 Task: Search one way flight ticket for 1 adult, 6 children, 1 infant in seat and 1 infant on lap in business from Cedar Rapids: Eastern Iowa Airport to Jackson: Jackson Hole Airport on 5-2-2023. Choice of flights is Spirit. Number of bags: 8 checked bags. Price is upto 85000. Outbound departure time preference is 14:45.
Action: Mouse moved to (266, 250)
Screenshot: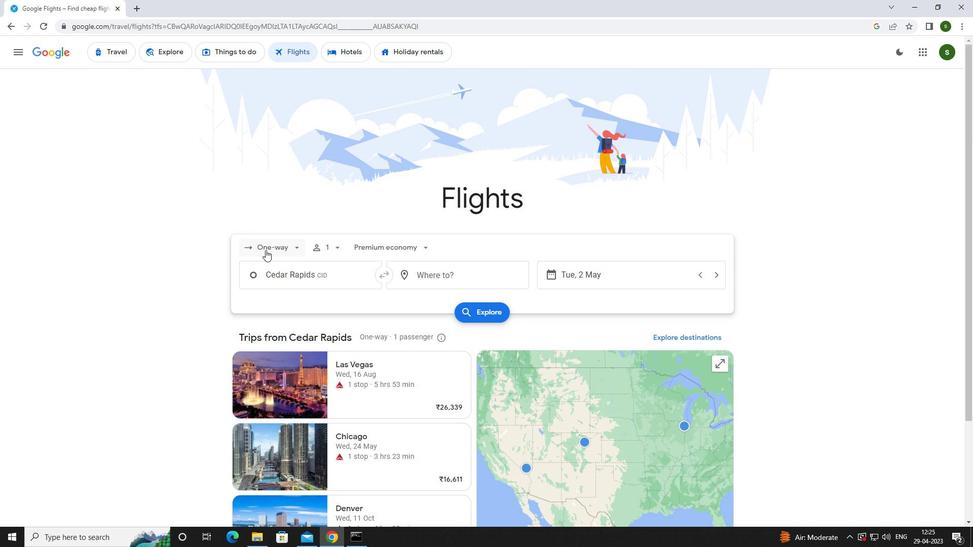 
Action: Mouse pressed left at (266, 250)
Screenshot: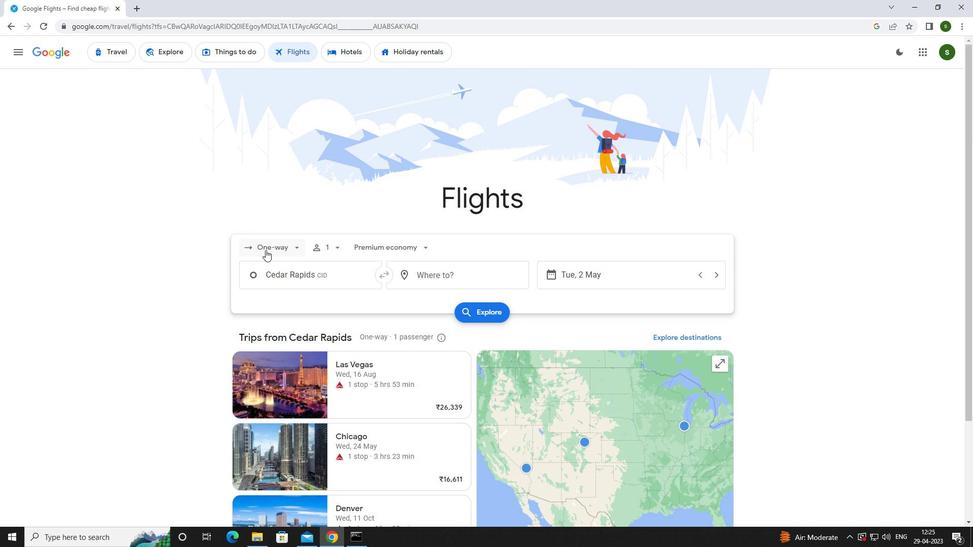 
Action: Mouse moved to (288, 296)
Screenshot: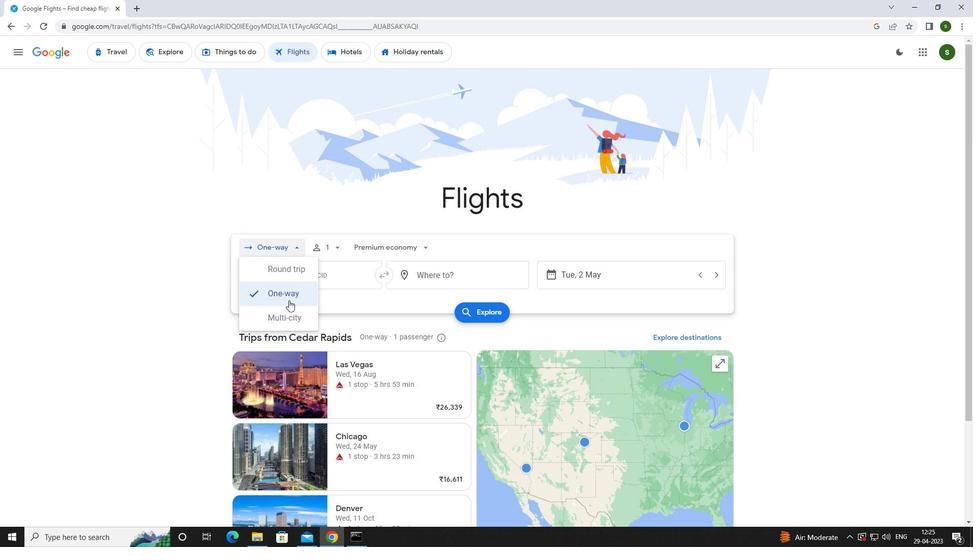 
Action: Mouse pressed left at (288, 296)
Screenshot: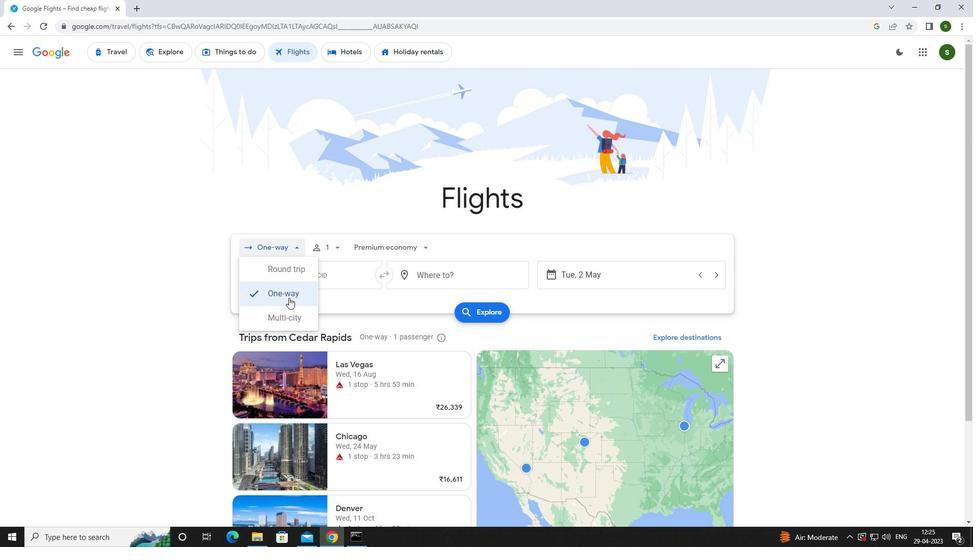 
Action: Mouse moved to (340, 244)
Screenshot: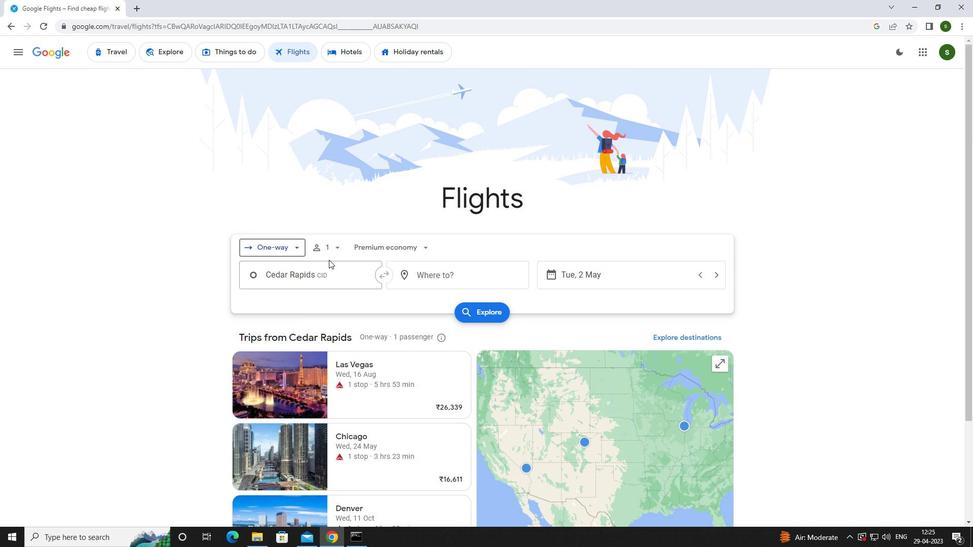 
Action: Mouse pressed left at (340, 244)
Screenshot: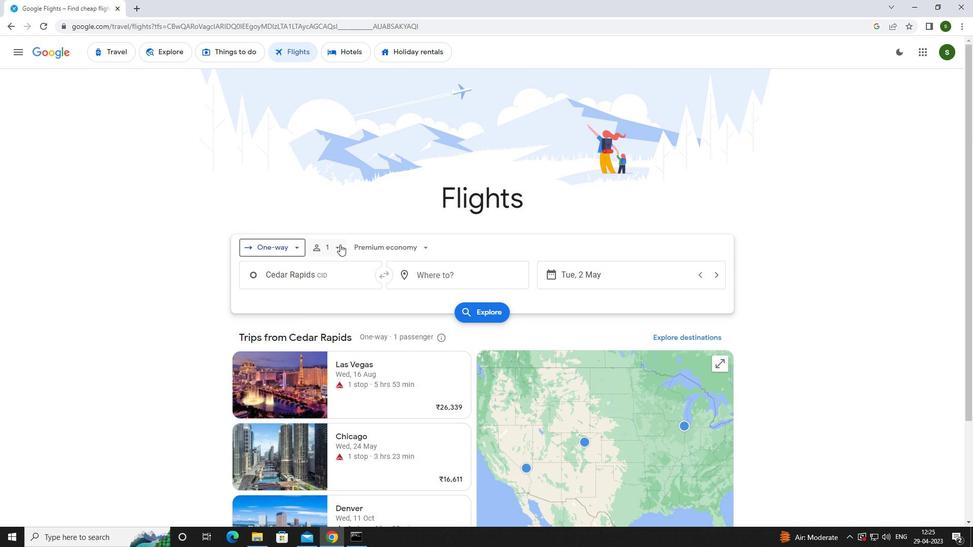 
Action: Mouse moved to (415, 300)
Screenshot: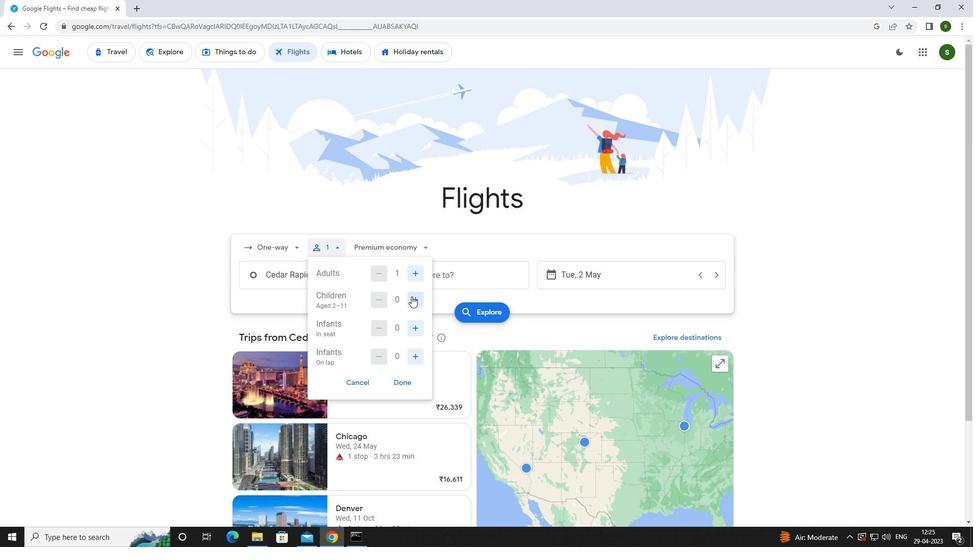 
Action: Mouse pressed left at (415, 300)
Screenshot: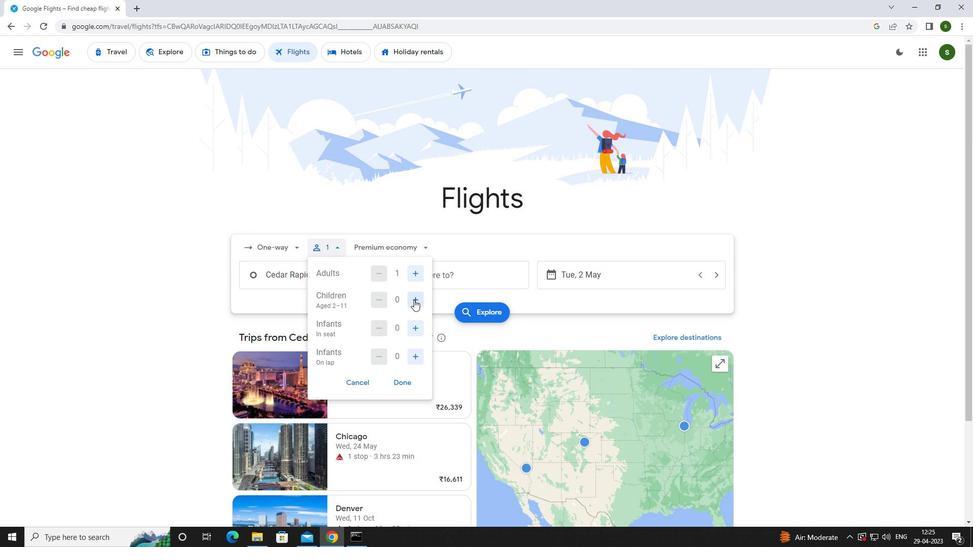 
Action: Mouse pressed left at (415, 300)
Screenshot: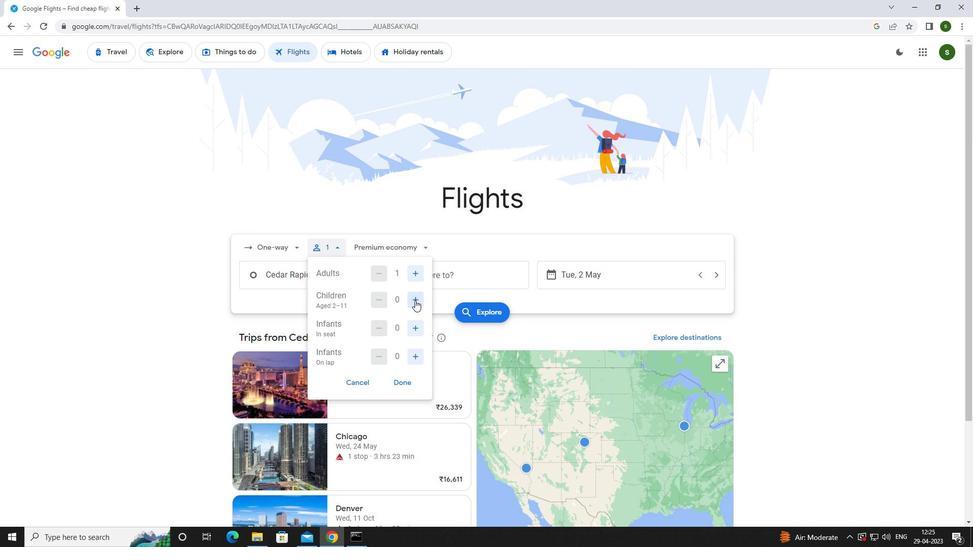 
Action: Mouse pressed left at (415, 300)
Screenshot: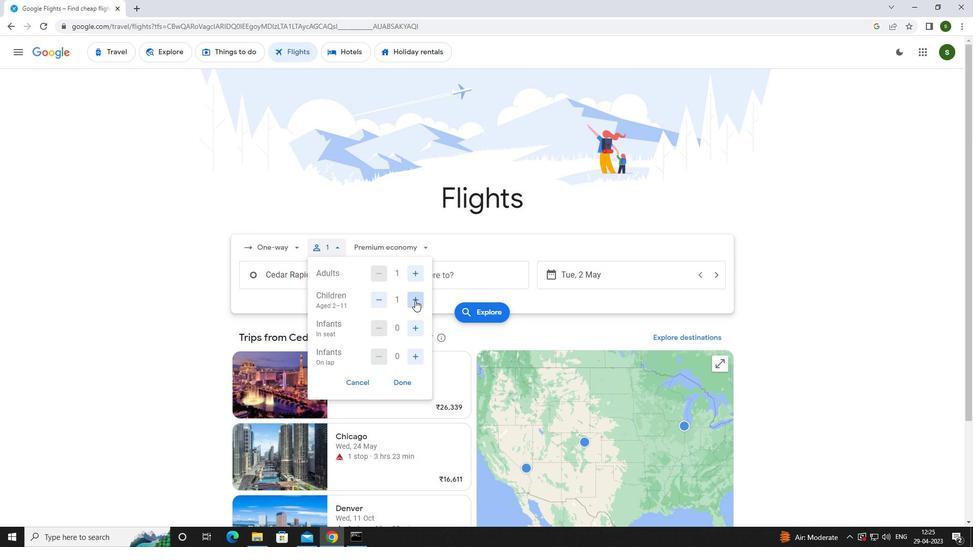 
Action: Mouse pressed left at (415, 300)
Screenshot: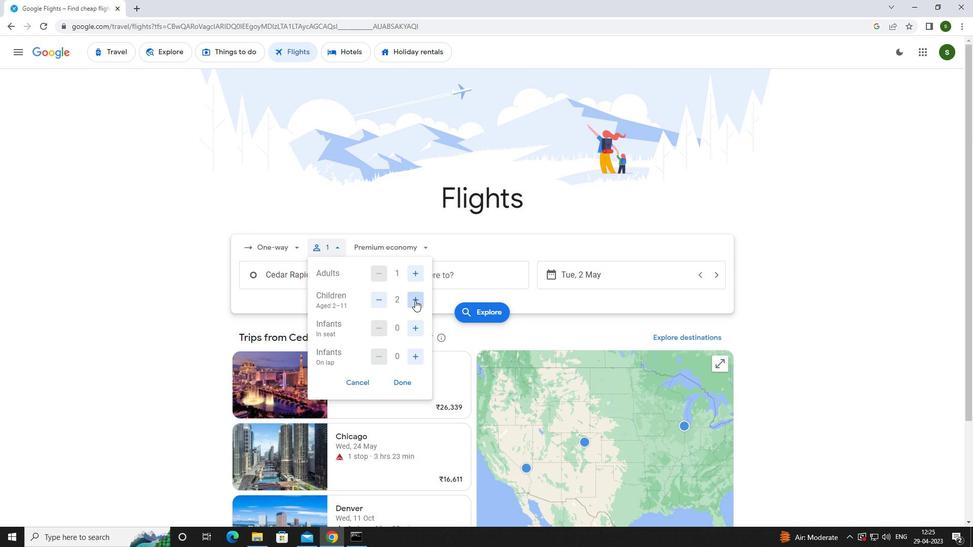 
Action: Mouse pressed left at (415, 300)
Screenshot: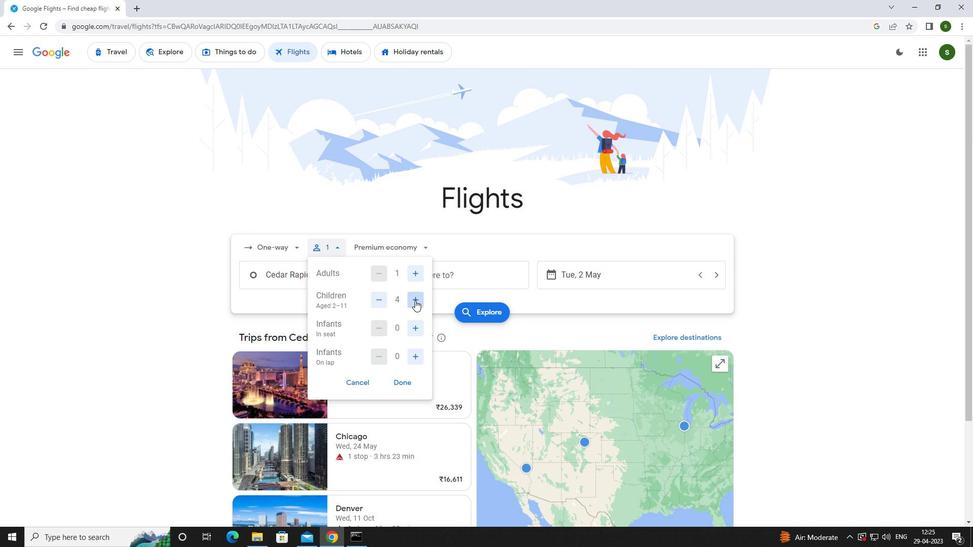 
Action: Mouse moved to (414, 298)
Screenshot: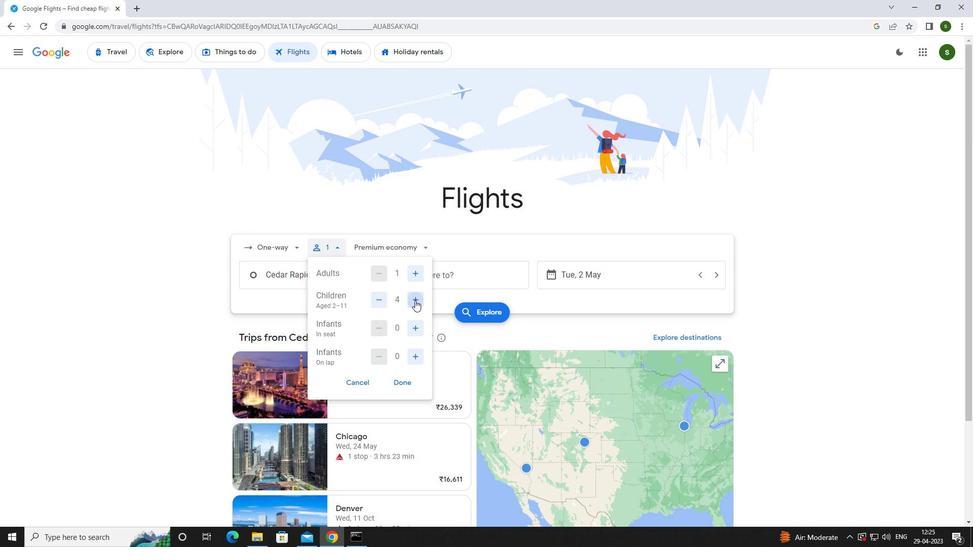 
Action: Mouse pressed left at (414, 298)
Screenshot: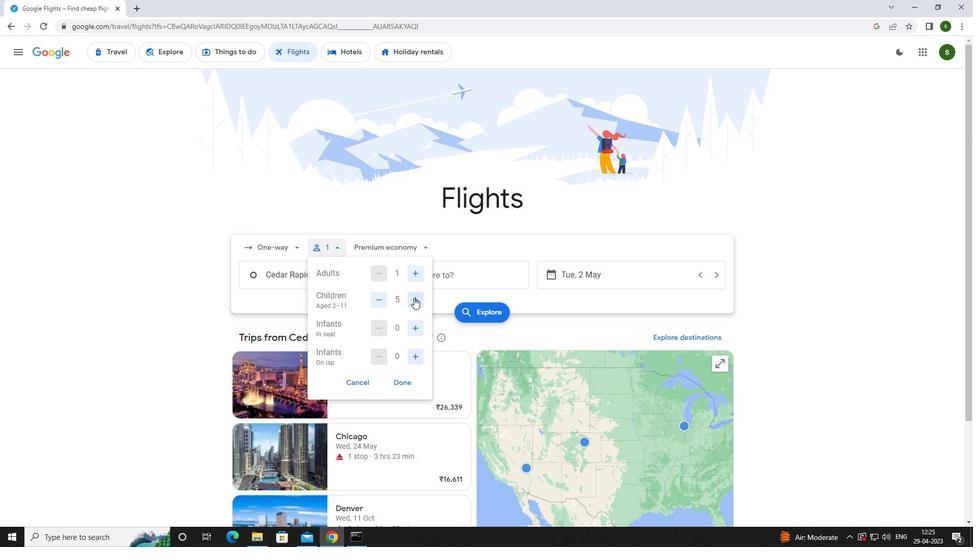
Action: Mouse moved to (416, 328)
Screenshot: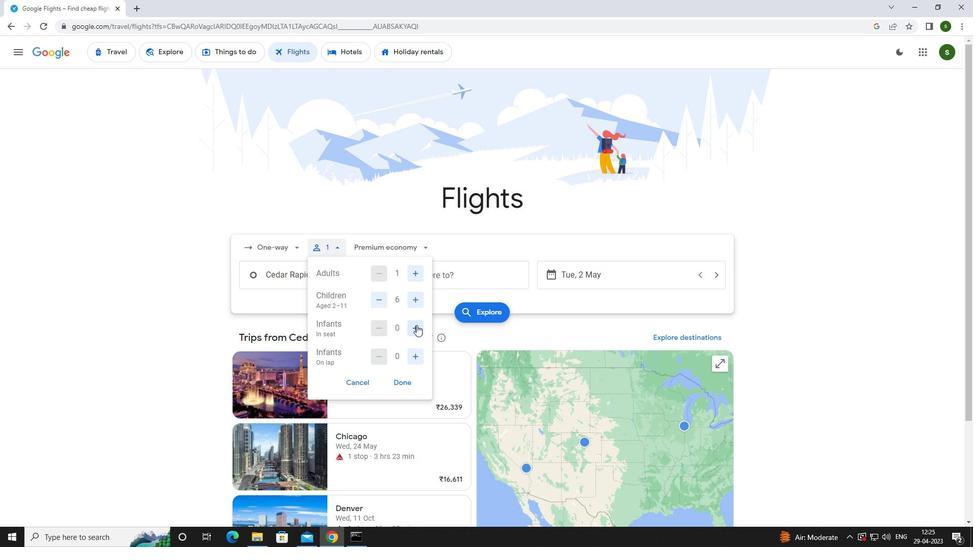 
Action: Mouse pressed left at (416, 328)
Screenshot: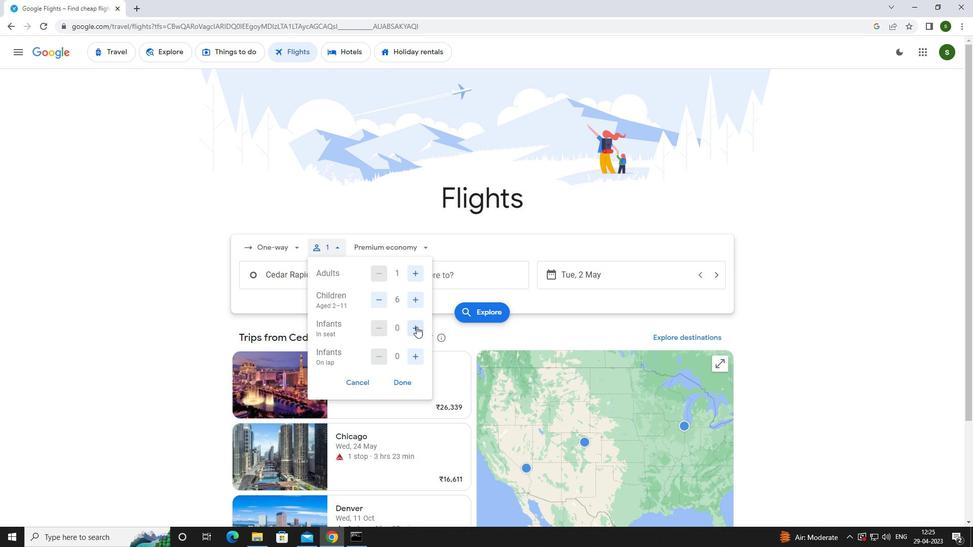
Action: Mouse moved to (416, 362)
Screenshot: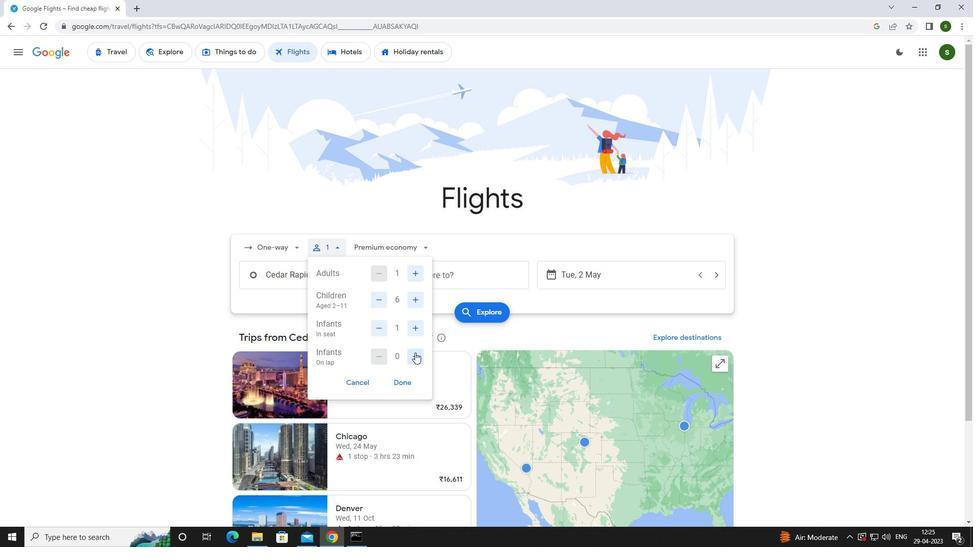 
Action: Mouse pressed left at (416, 362)
Screenshot: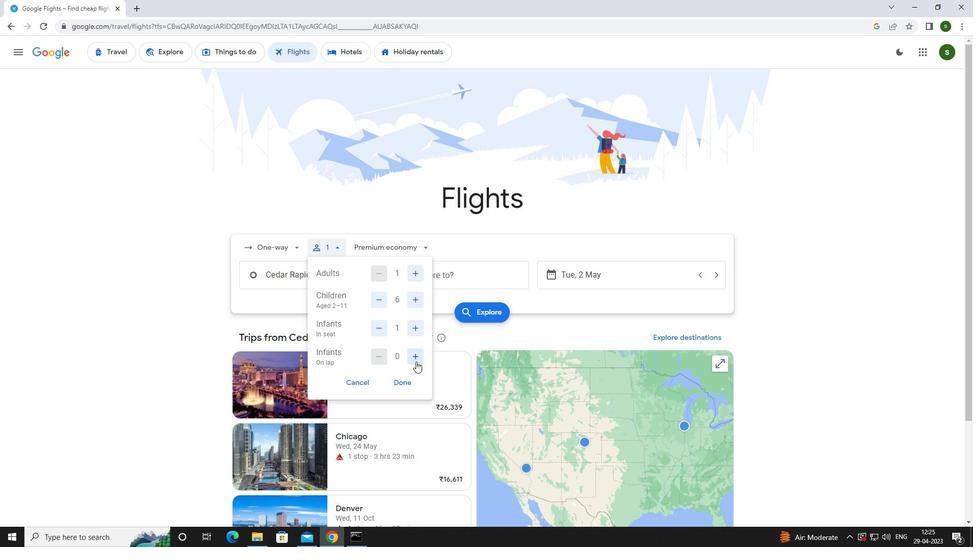 
Action: Mouse moved to (394, 252)
Screenshot: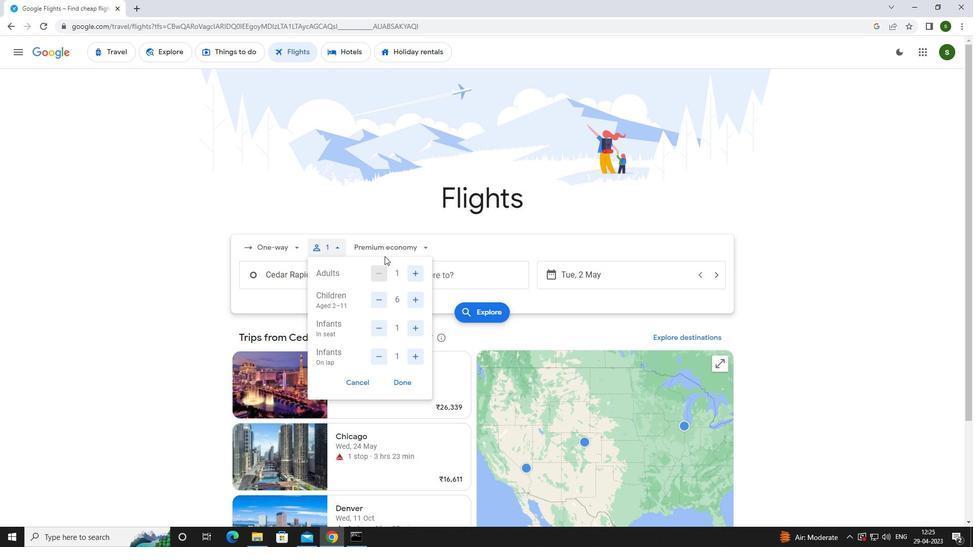 
Action: Mouse pressed left at (394, 252)
Screenshot: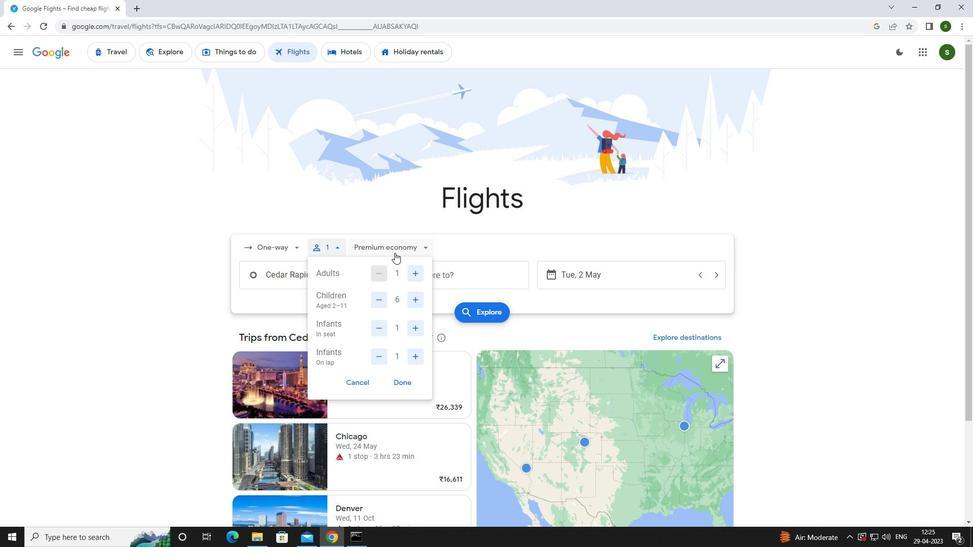 
Action: Mouse moved to (395, 320)
Screenshot: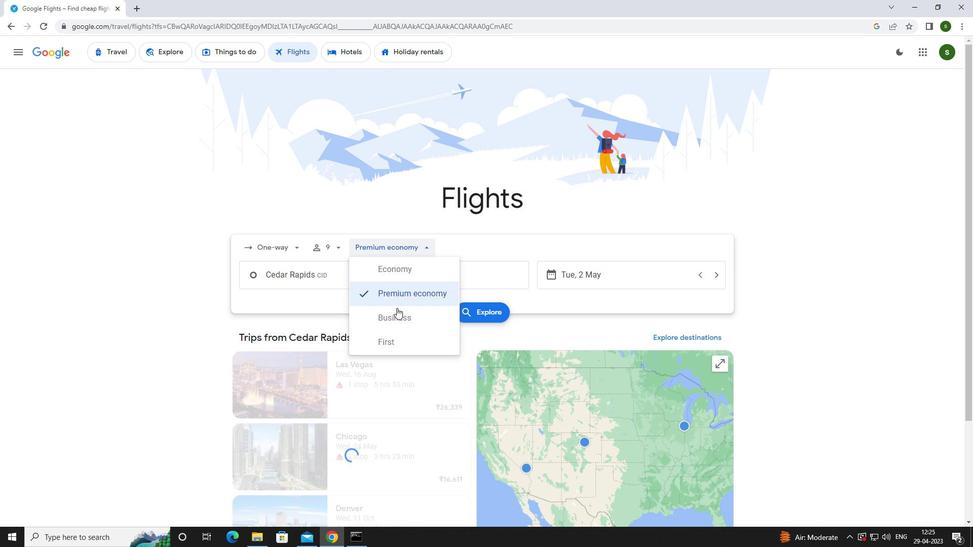 
Action: Mouse pressed left at (395, 320)
Screenshot: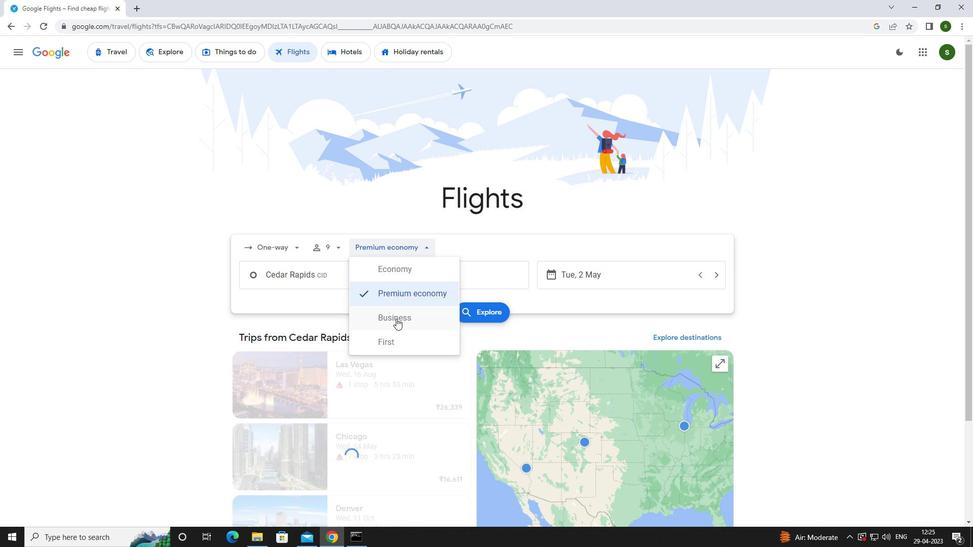
Action: Mouse moved to (351, 279)
Screenshot: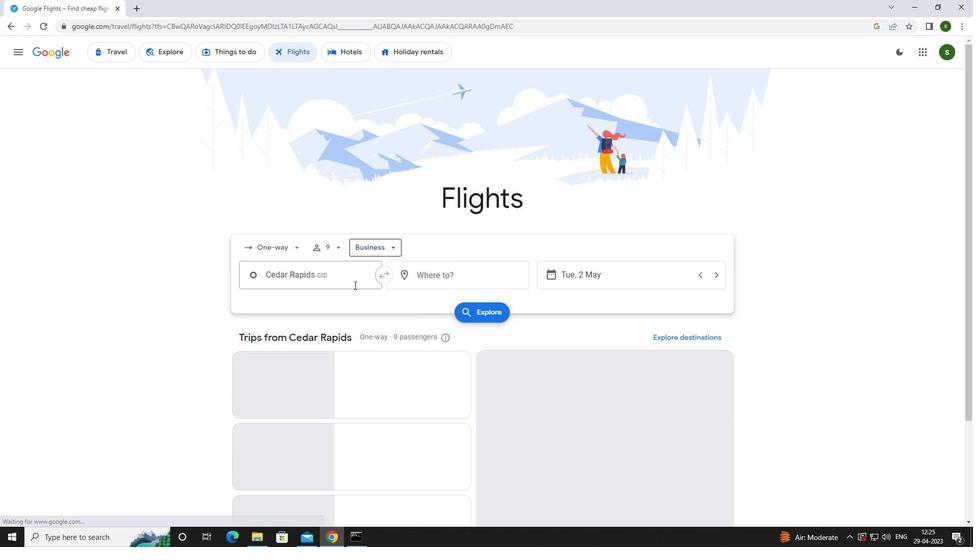 
Action: Mouse pressed left at (351, 279)
Screenshot: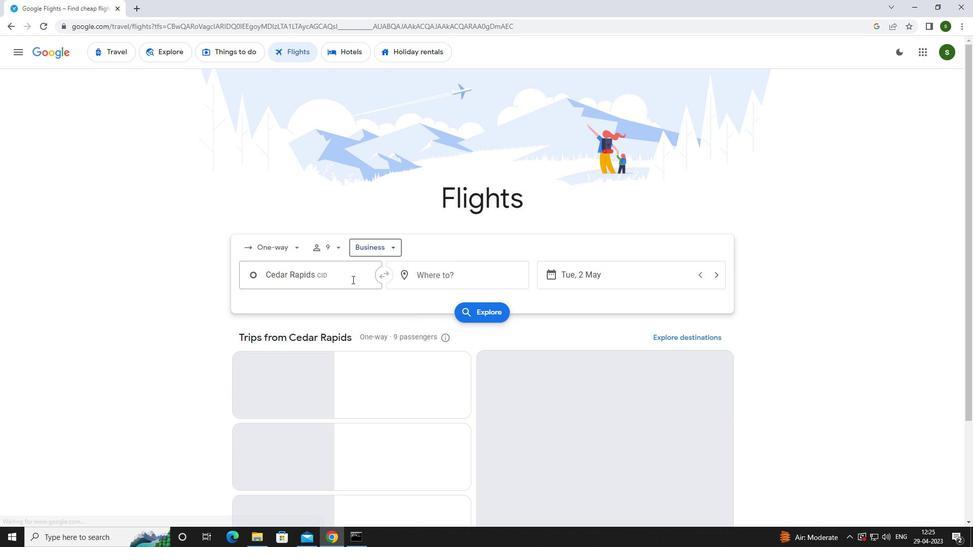 
Action: Mouse moved to (346, 267)
Screenshot: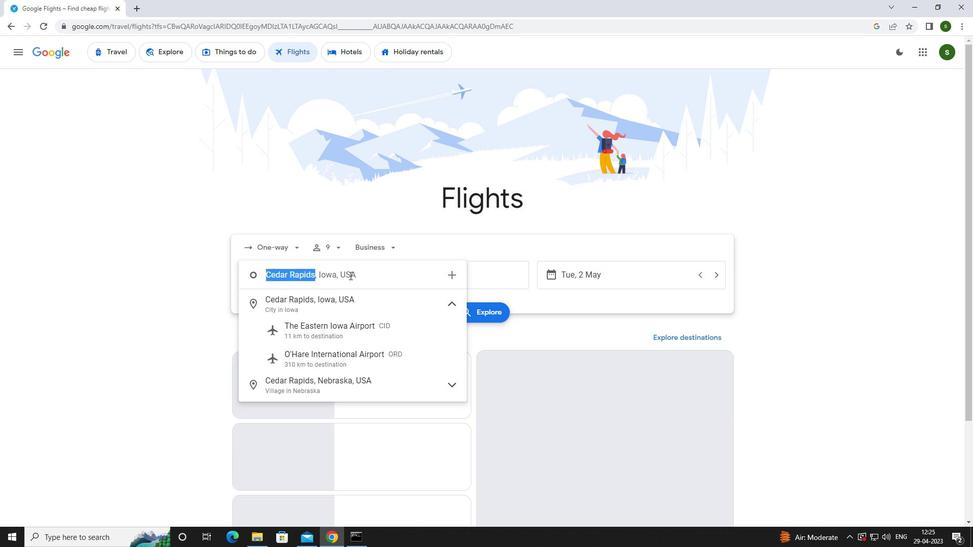 
Action: Key pressed c<Key.caps_lock>edar<Key.space>
Screenshot: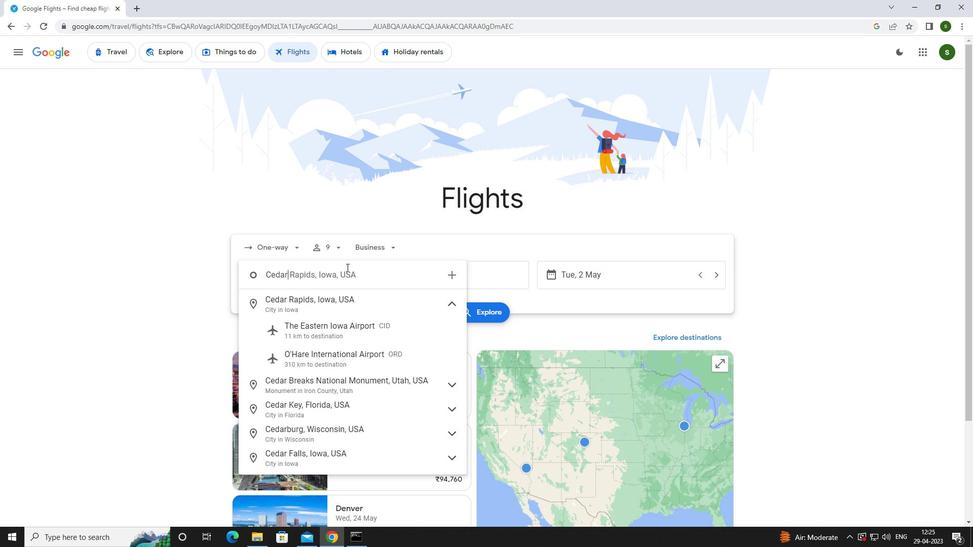 
Action: Mouse moved to (351, 335)
Screenshot: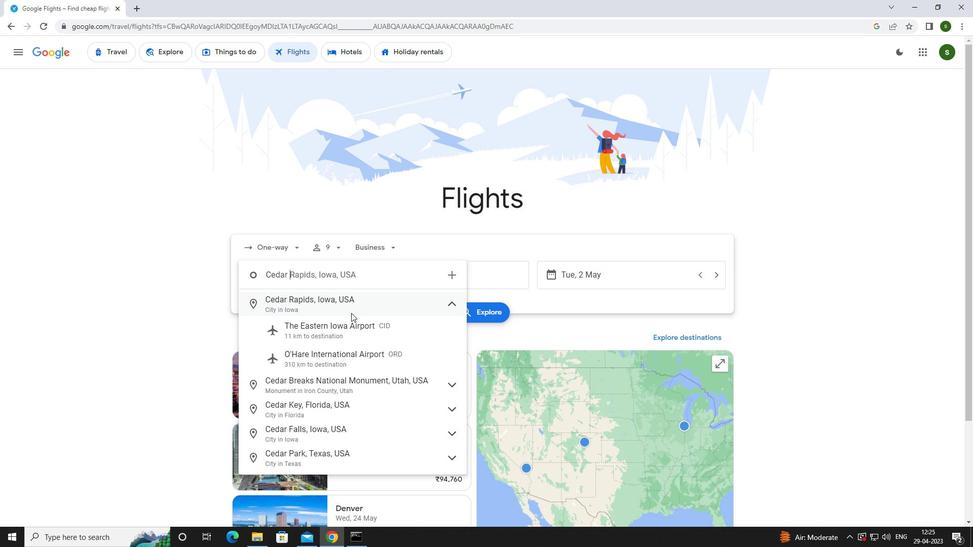 
Action: Mouse pressed left at (351, 335)
Screenshot: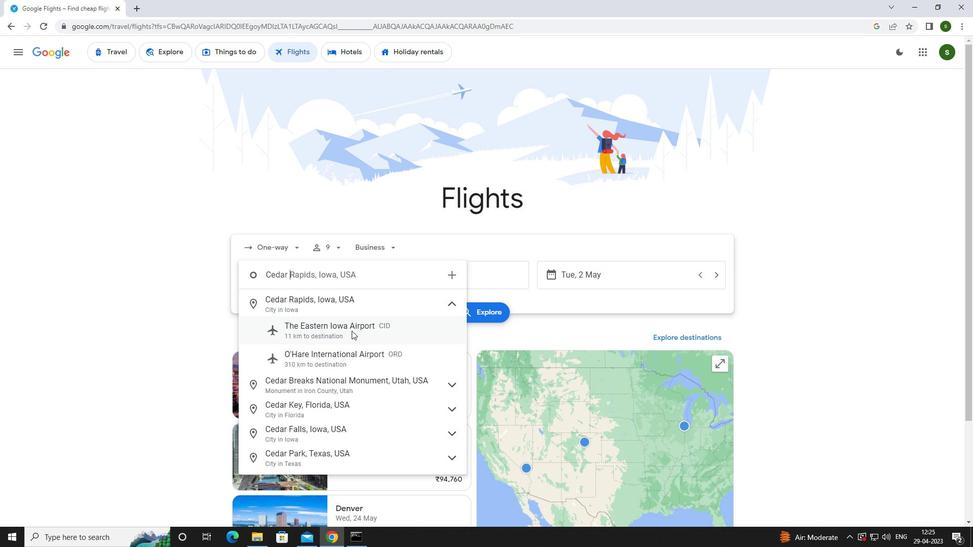 
Action: Mouse moved to (455, 279)
Screenshot: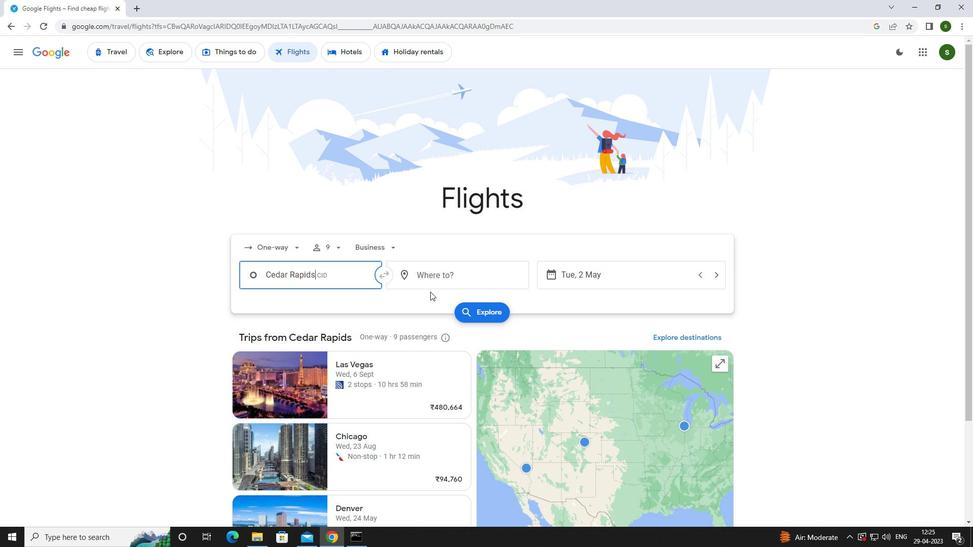 
Action: Mouse pressed left at (455, 279)
Screenshot: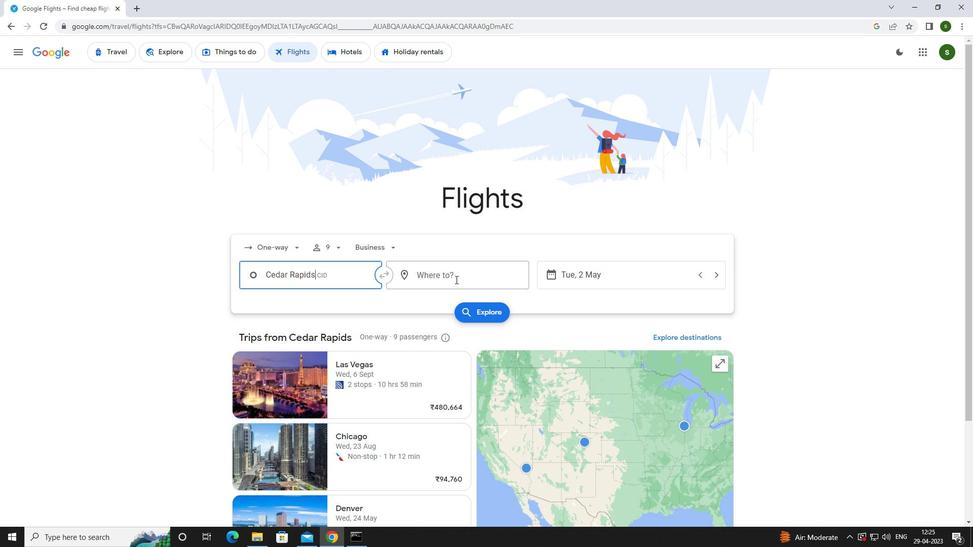 
Action: Mouse moved to (442, 279)
Screenshot: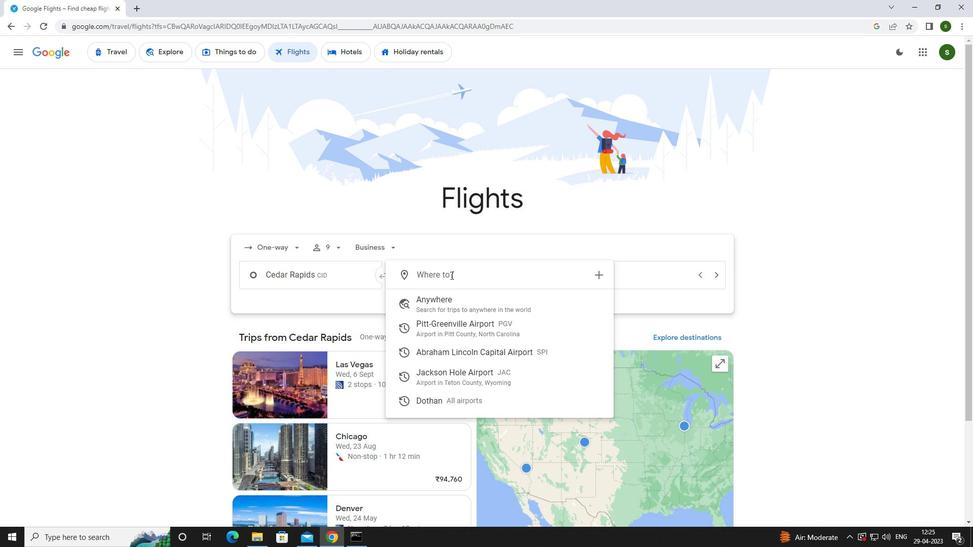 
Action: Key pressed <Key.caps_lock>j<Key.caps_lock>ackson<Key.space><Key.caps_lock>h<Key.caps_lock>
Screenshot: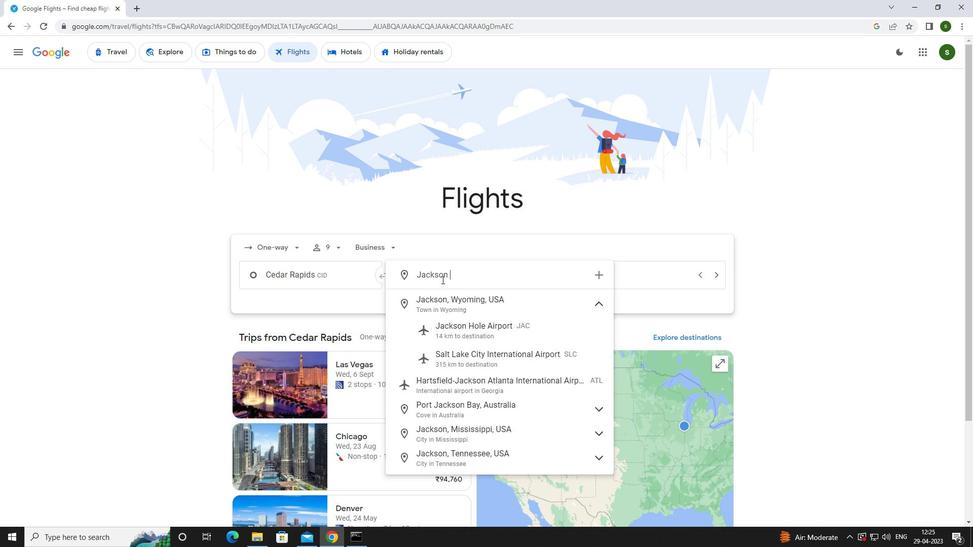 
Action: Mouse moved to (445, 324)
Screenshot: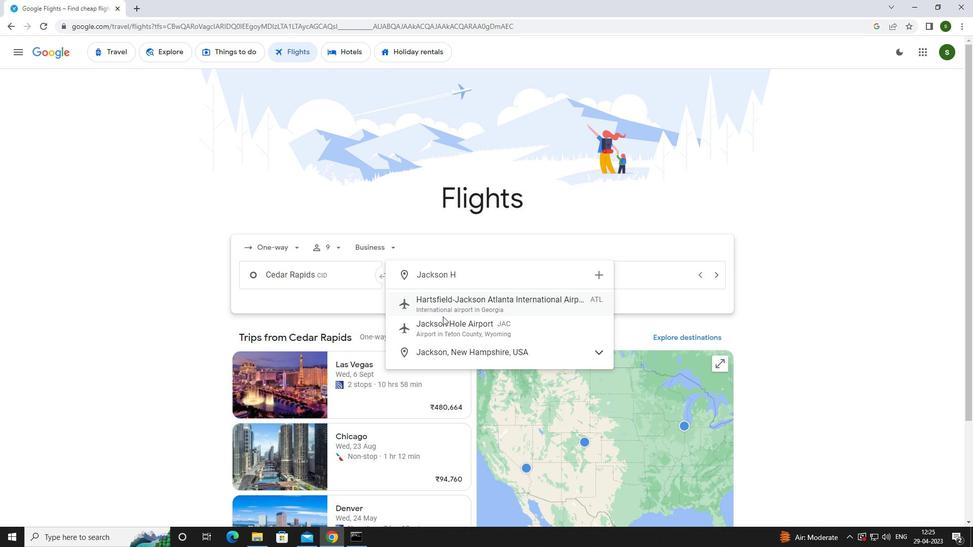 
Action: Mouse pressed left at (445, 324)
Screenshot: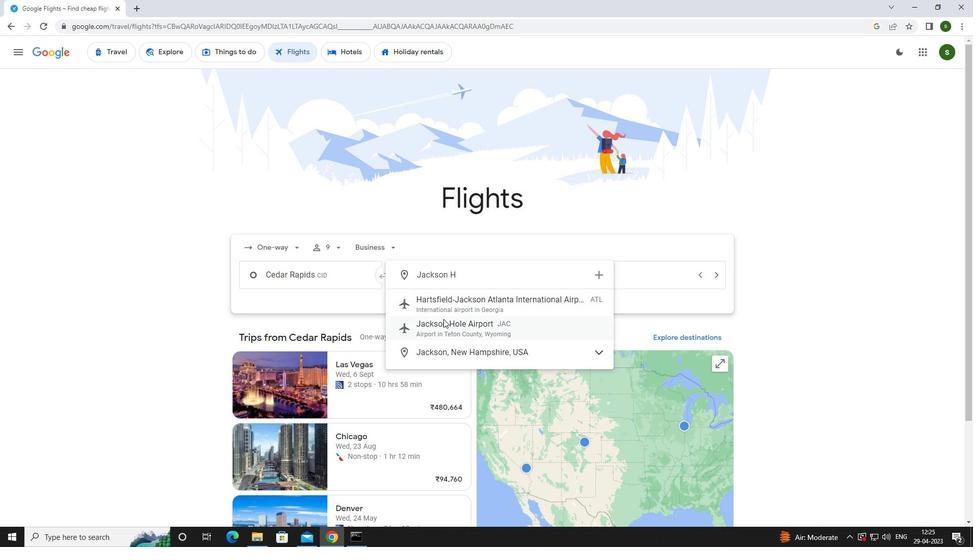 
Action: Mouse moved to (606, 274)
Screenshot: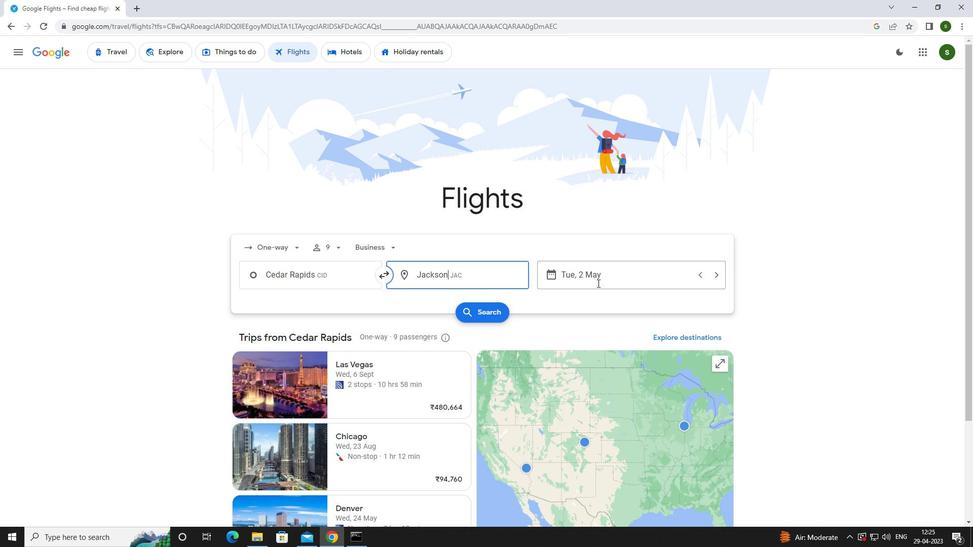 
Action: Mouse pressed left at (606, 274)
Screenshot: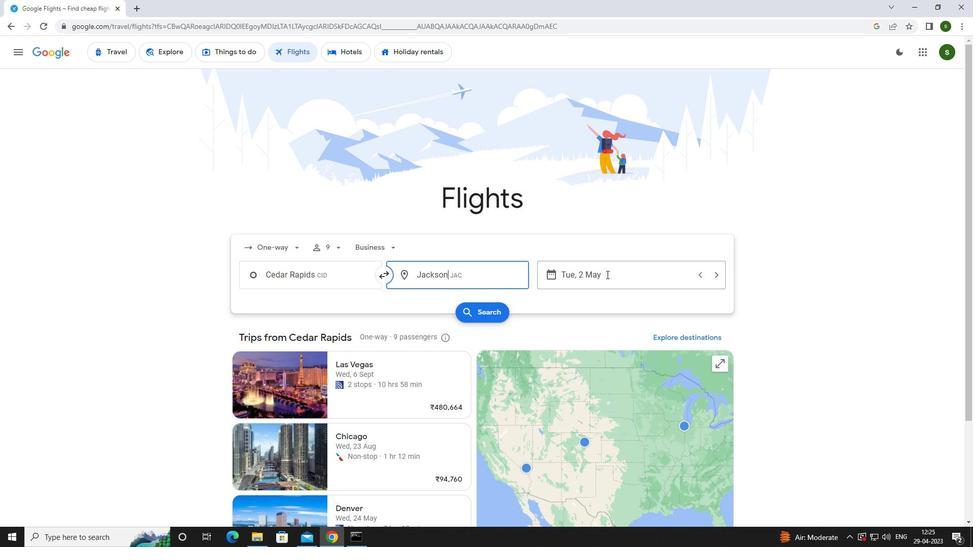 
Action: Mouse moved to (606, 338)
Screenshot: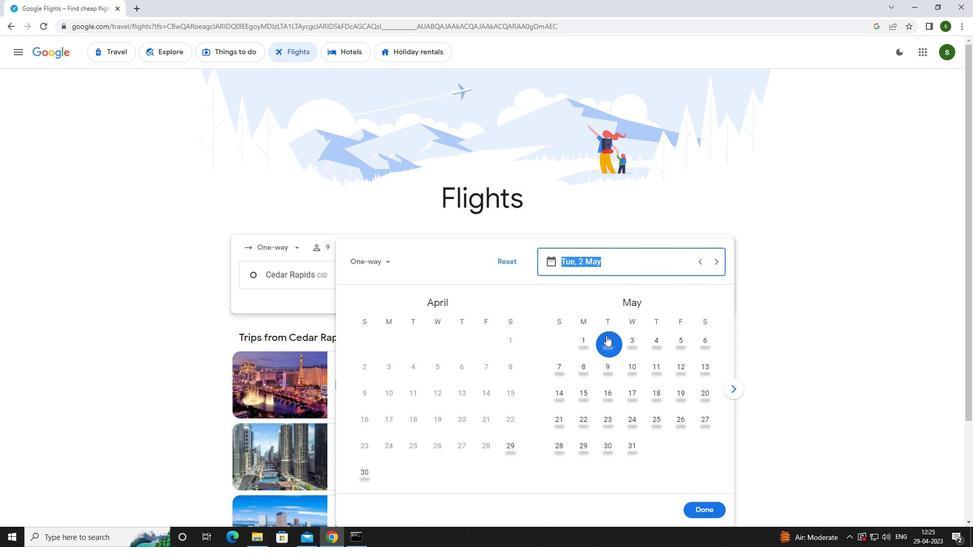 
Action: Mouse pressed left at (606, 338)
Screenshot: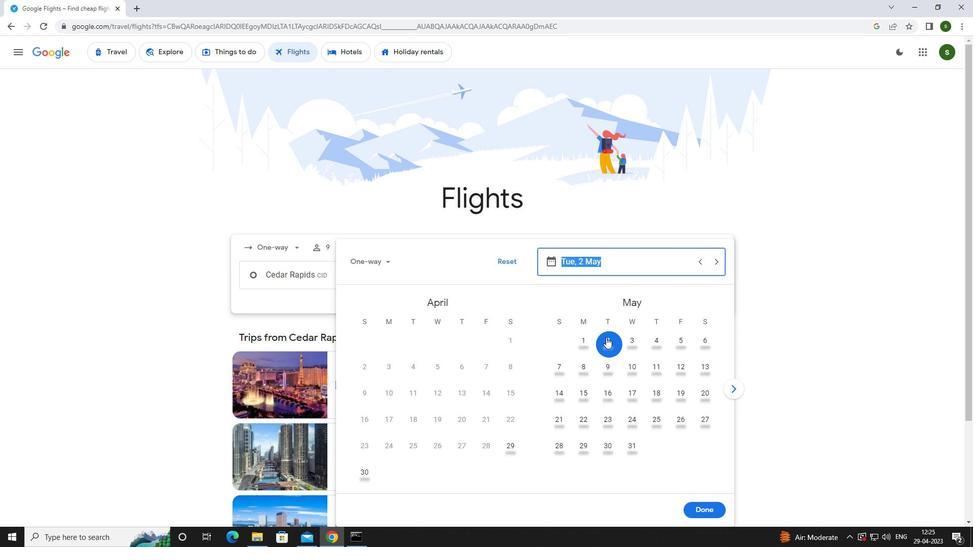 
Action: Mouse moved to (703, 510)
Screenshot: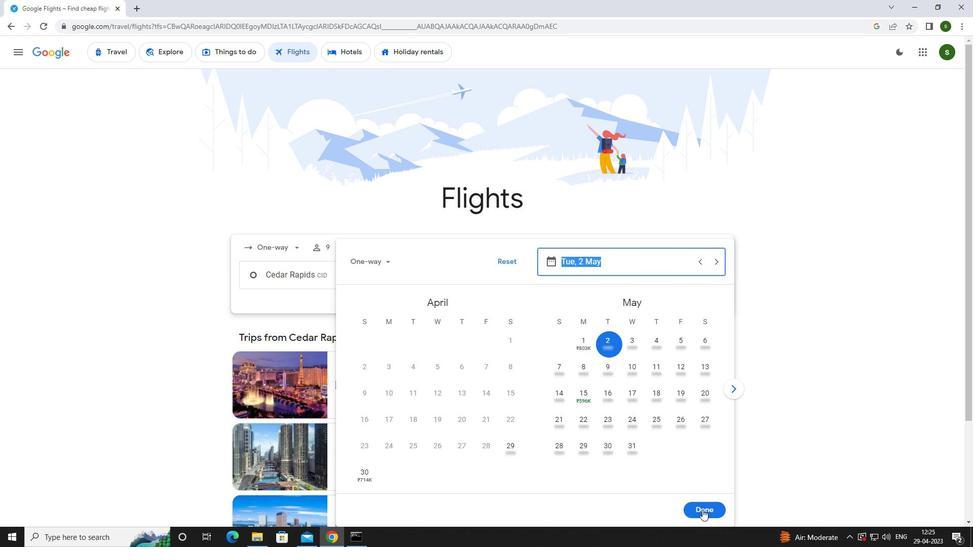 
Action: Mouse pressed left at (703, 510)
Screenshot: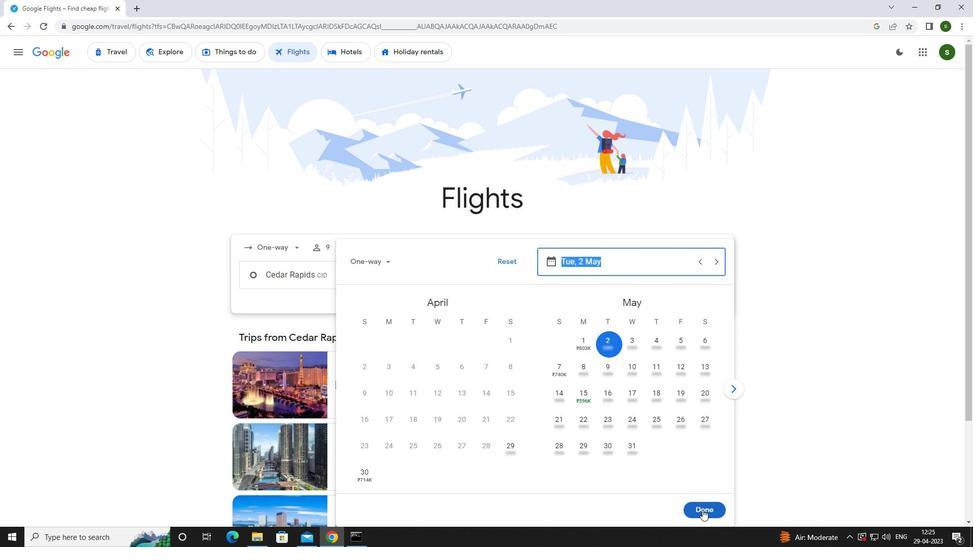 
Action: Mouse moved to (486, 318)
Screenshot: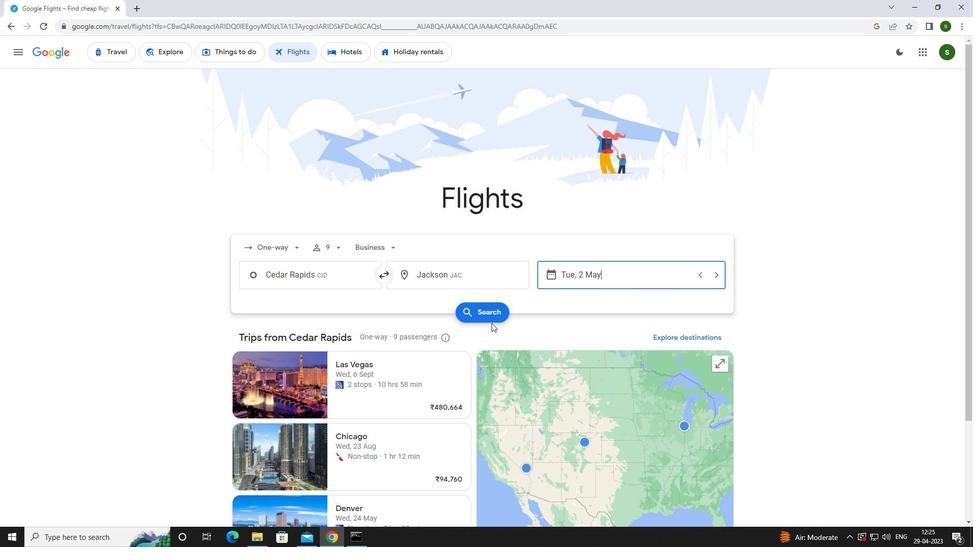 
Action: Mouse pressed left at (486, 318)
Screenshot: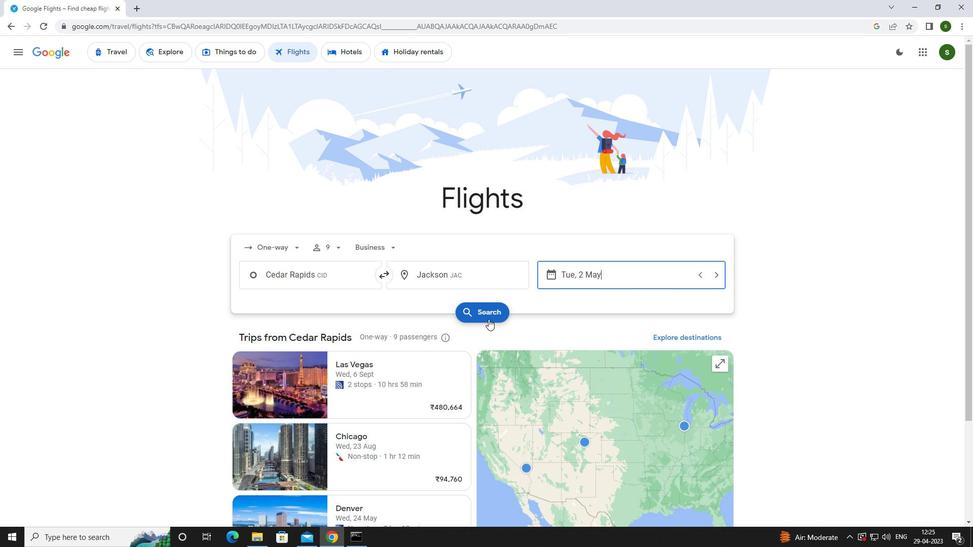 
Action: Mouse moved to (261, 146)
Screenshot: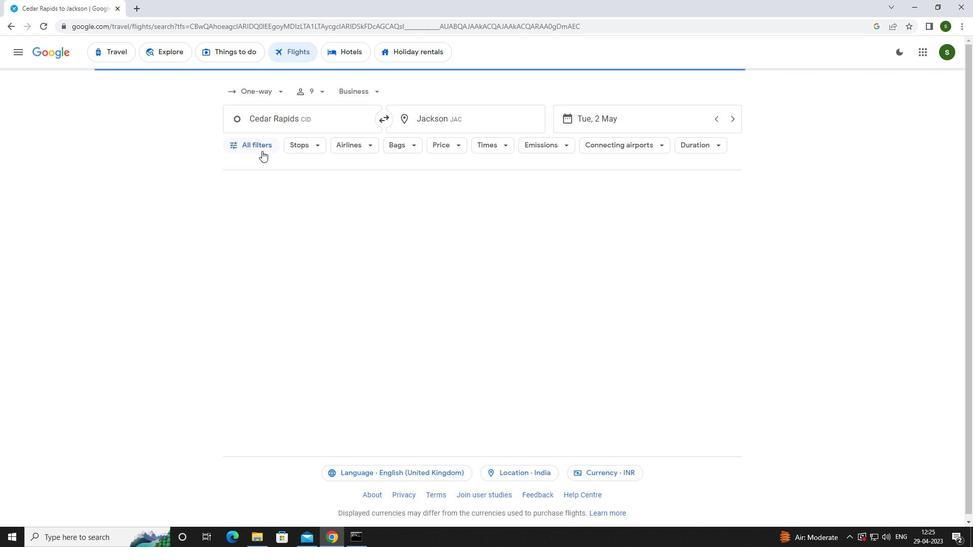 
Action: Mouse pressed left at (261, 146)
Screenshot: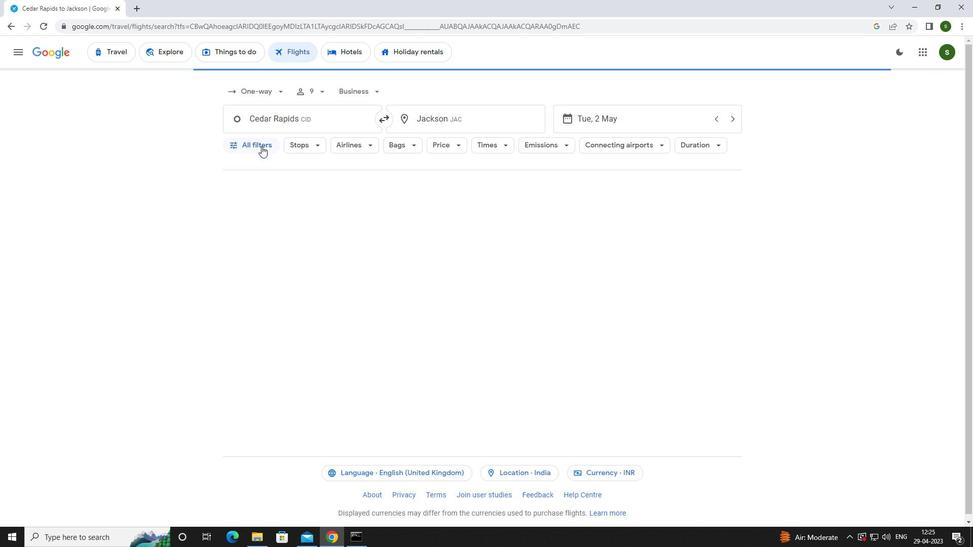 
Action: Mouse moved to (379, 364)
Screenshot: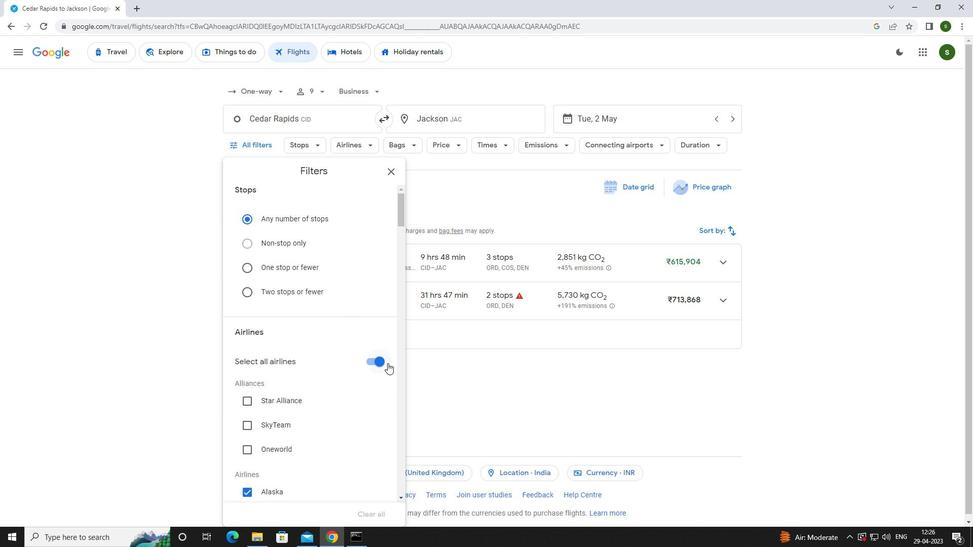 
Action: Mouse pressed left at (379, 364)
Screenshot: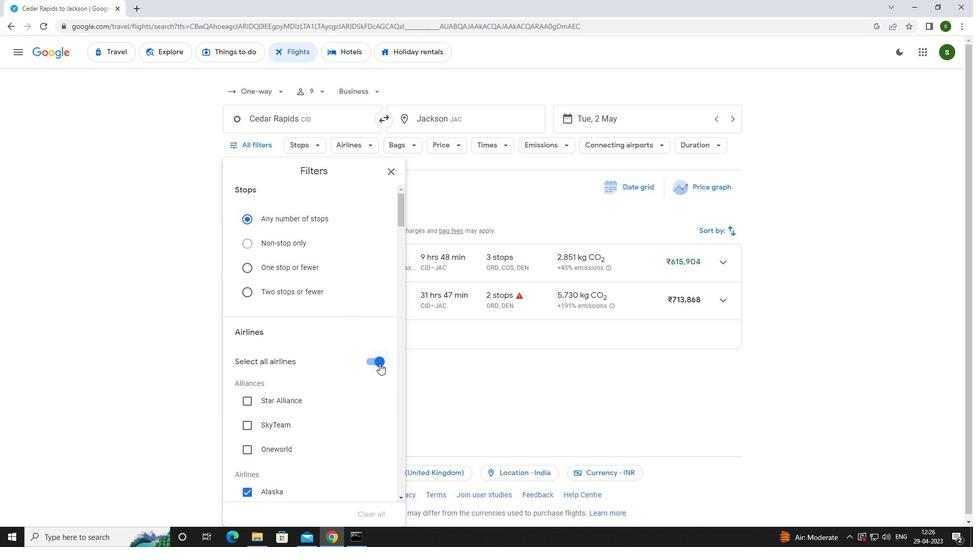 
Action: Mouse moved to (339, 340)
Screenshot: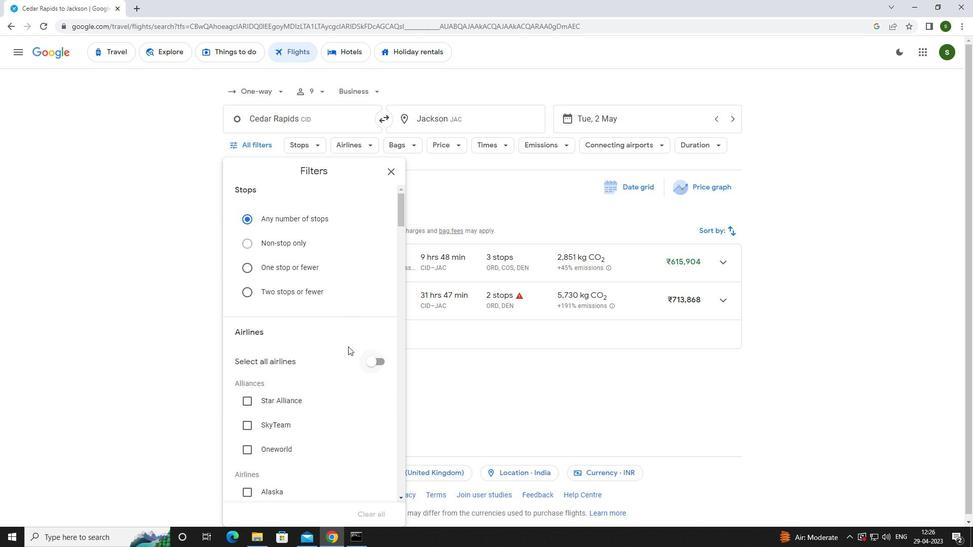 
Action: Mouse scrolled (339, 340) with delta (0, 0)
Screenshot: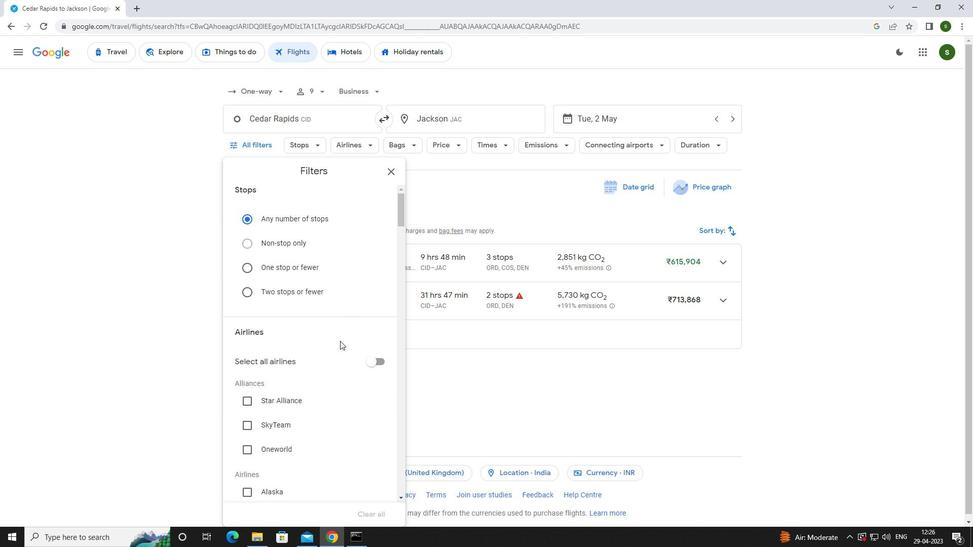
Action: Mouse scrolled (339, 340) with delta (0, 0)
Screenshot: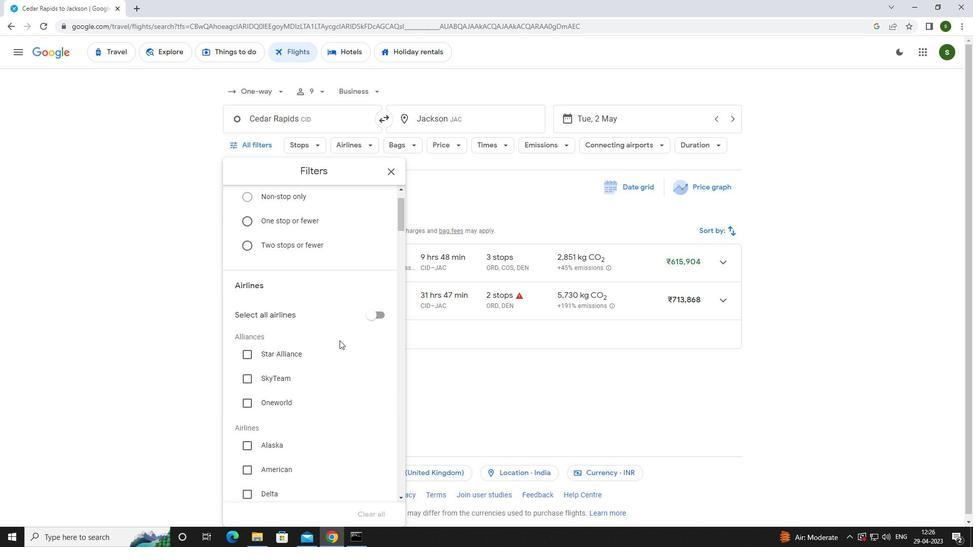 
Action: Mouse scrolled (339, 340) with delta (0, 0)
Screenshot: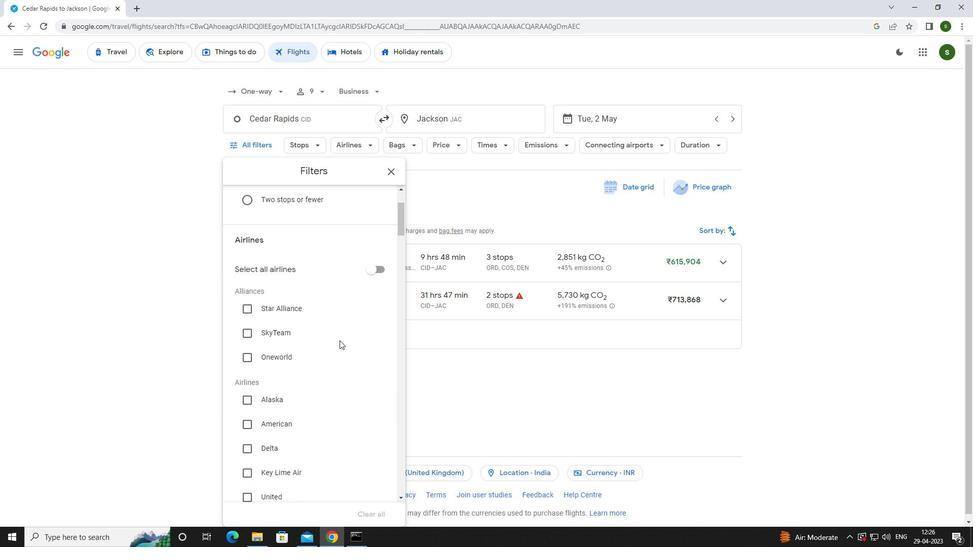 
Action: Mouse scrolled (339, 340) with delta (0, 0)
Screenshot: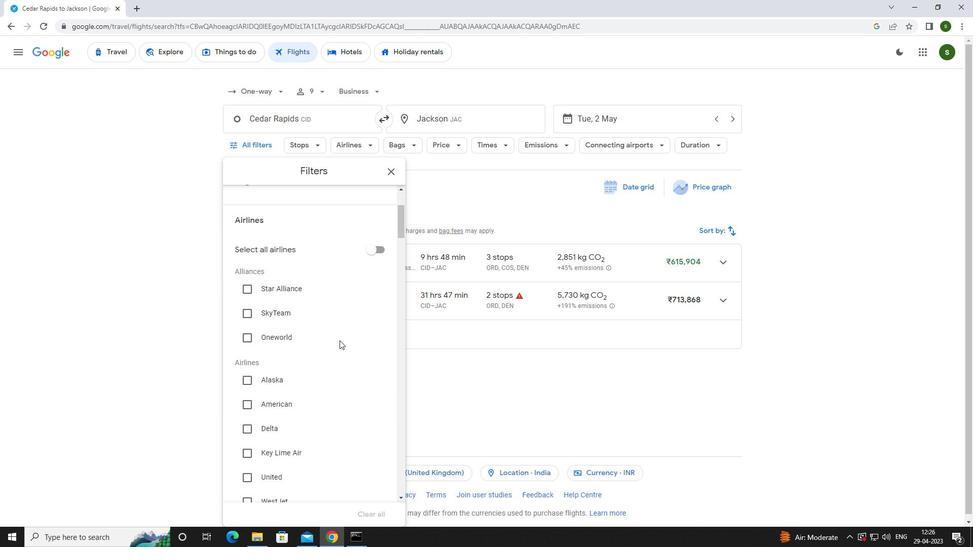 
Action: Mouse scrolled (339, 340) with delta (0, 0)
Screenshot: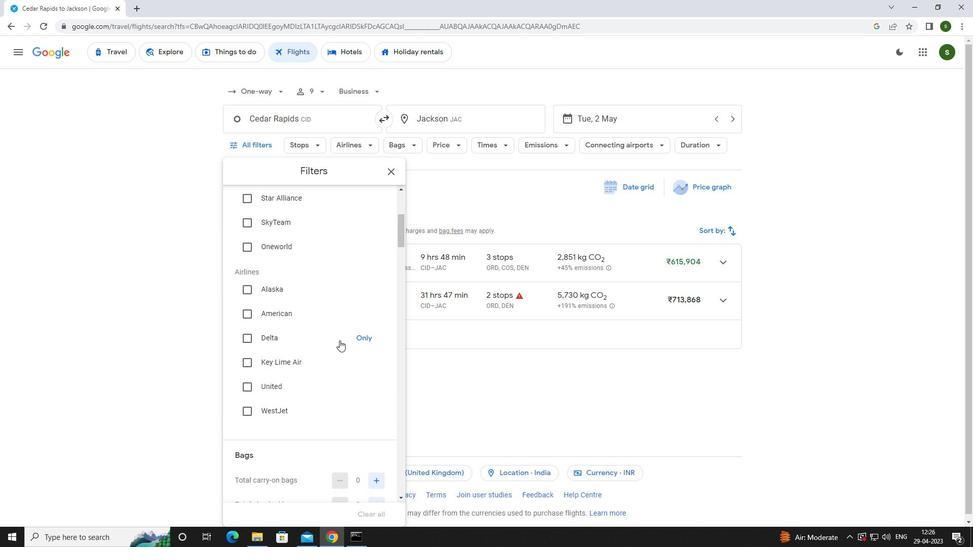 
Action: Mouse scrolled (339, 340) with delta (0, 0)
Screenshot: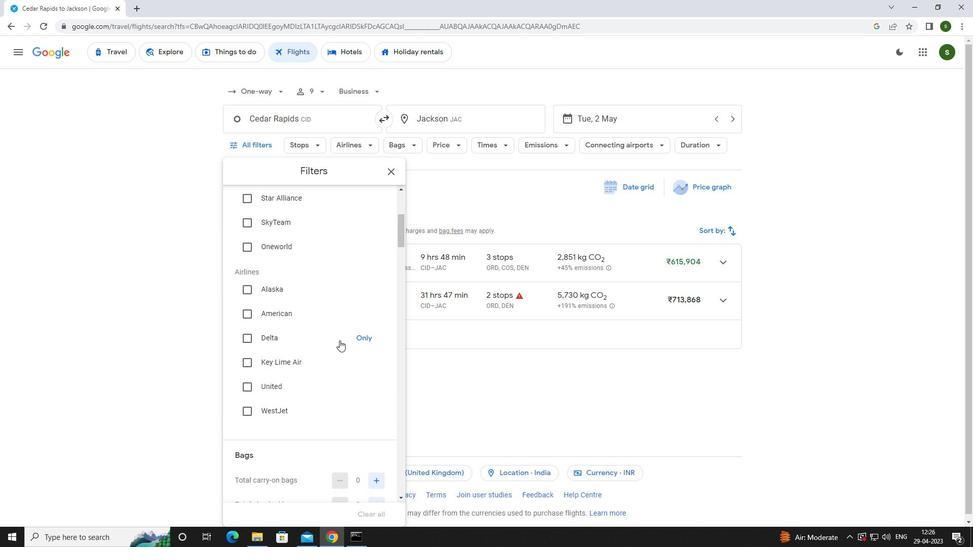 
Action: Mouse scrolled (339, 340) with delta (0, 0)
Screenshot: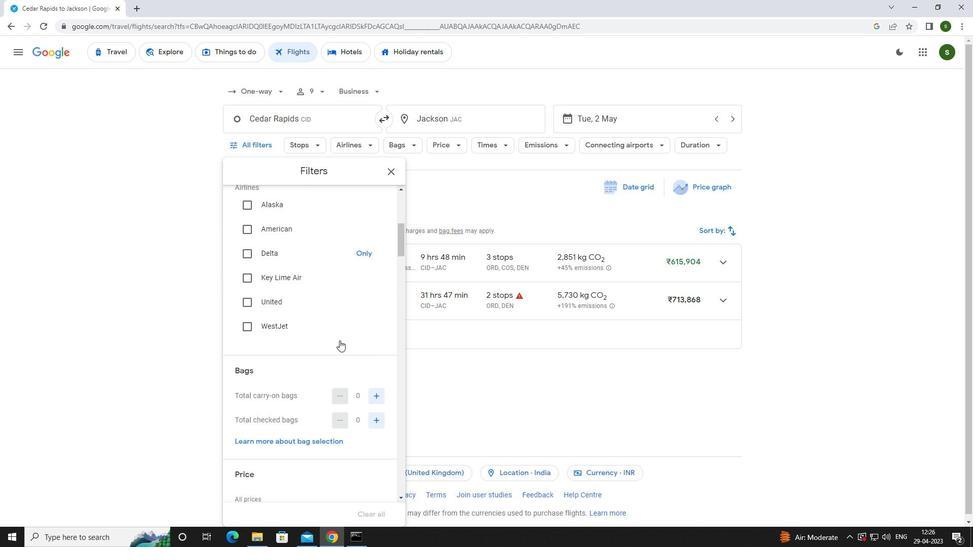 
Action: Mouse scrolled (339, 340) with delta (0, 0)
Screenshot: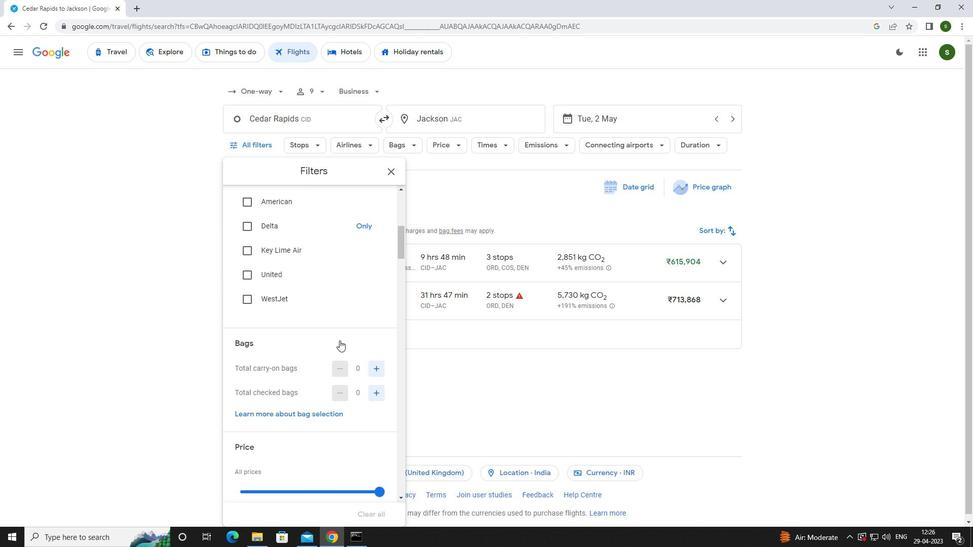
Action: Mouse moved to (371, 303)
Screenshot: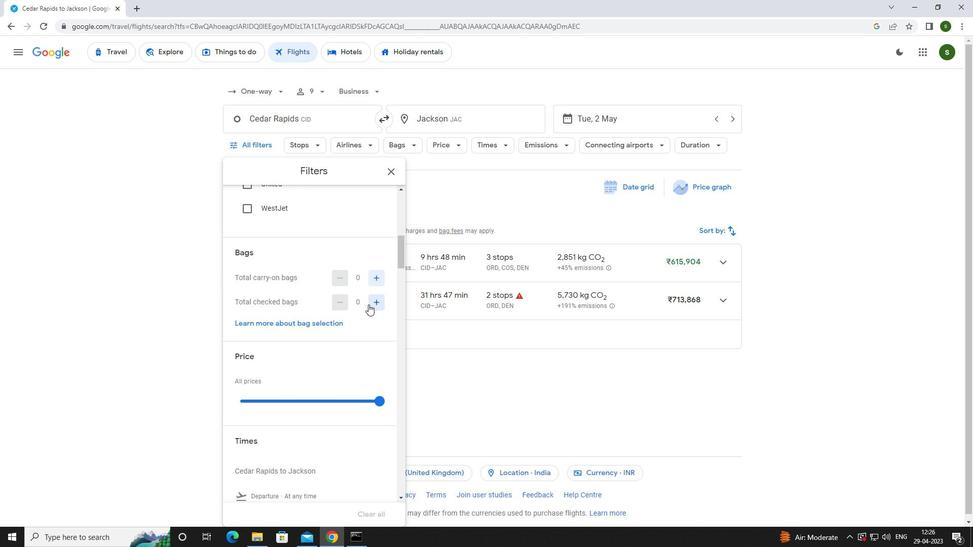 
Action: Mouse pressed left at (371, 303)
Screenshot: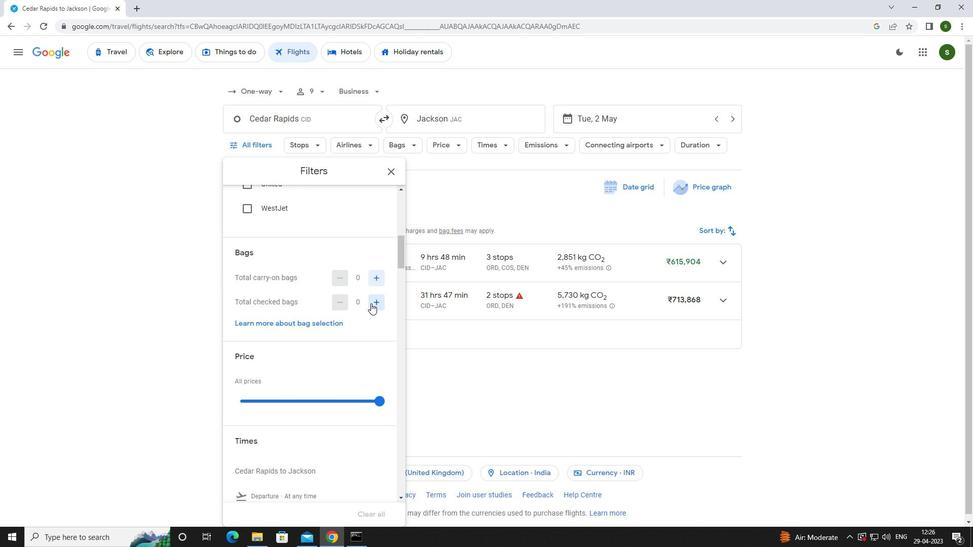 
Action: Mouse pressed left at (371, 303)
Screenshot: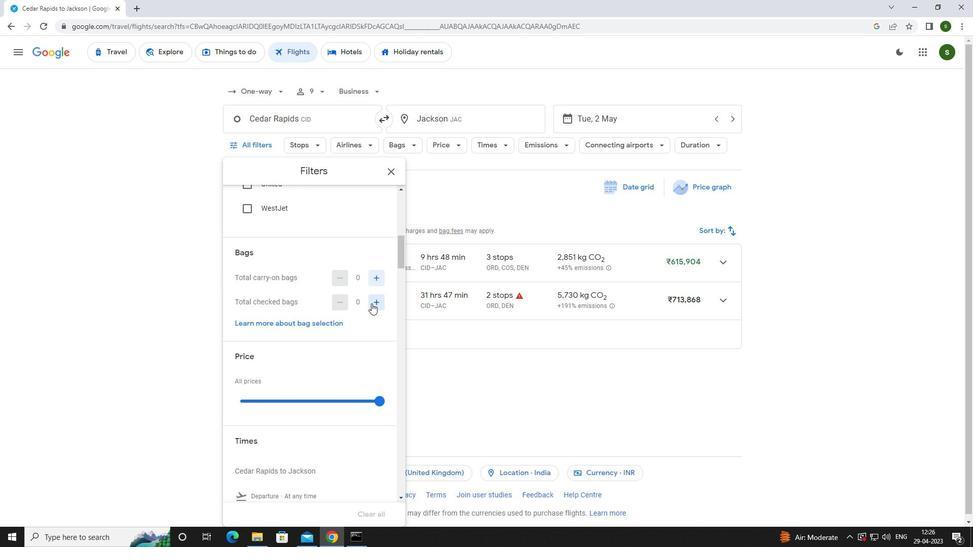 
Action: Mouse pressed left at (371, 303)
Screenshot: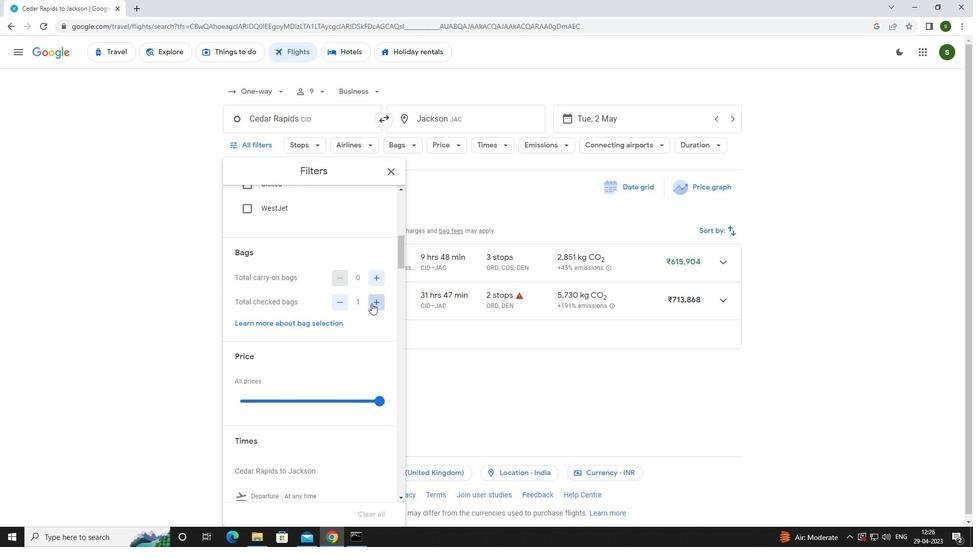 
Action: Mouse pressed left at (371, 303)
Screenshot: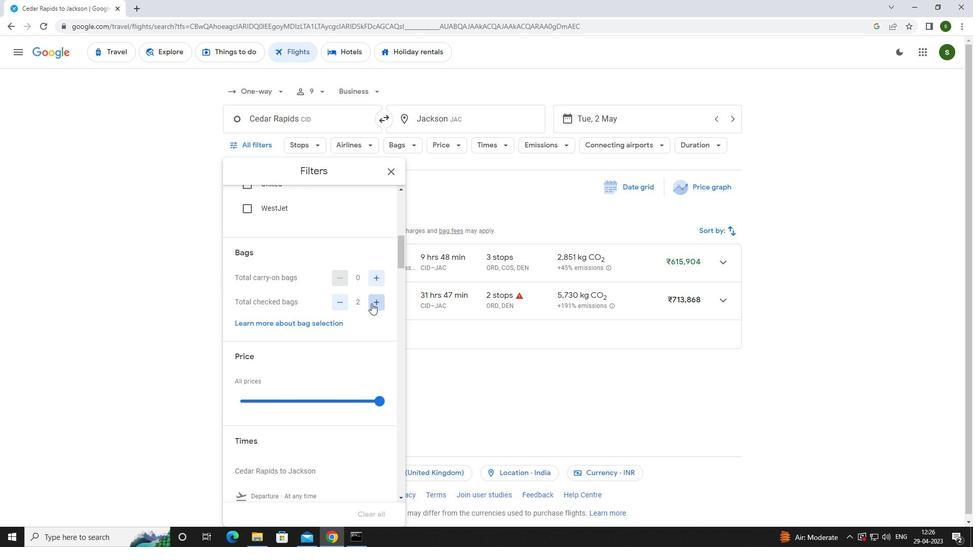 
Action: Mouse pressed left at (371, 303)
Screenshot: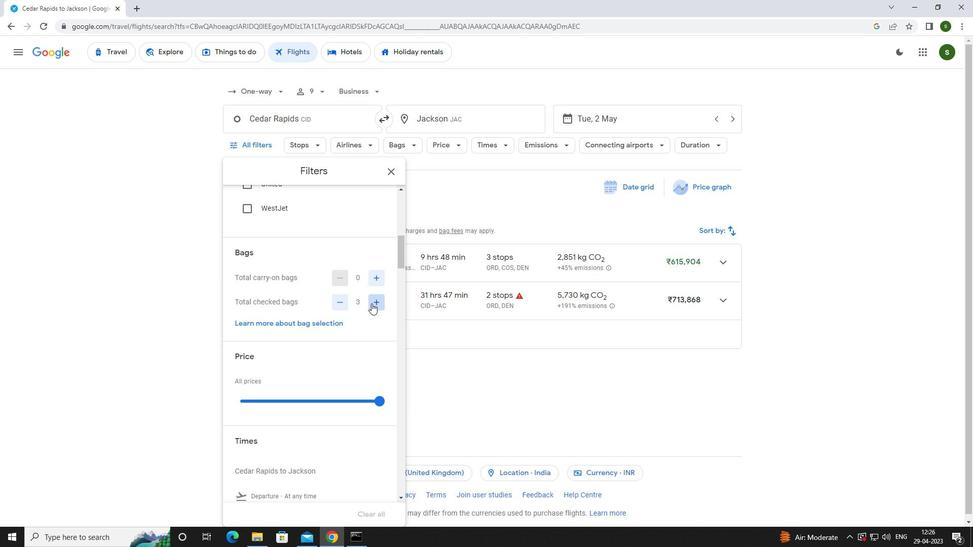 
Action: Mouse pressed left at (371, 303)
Screenshot: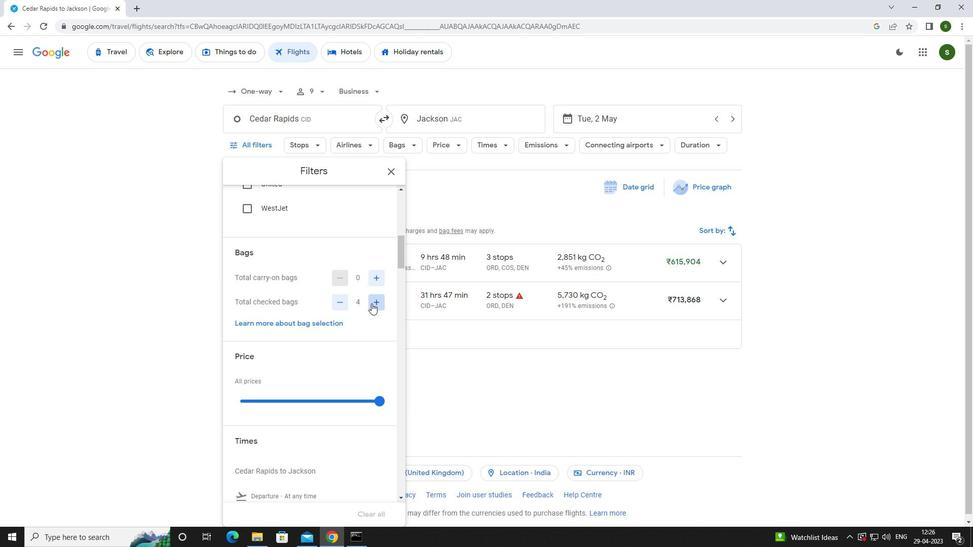 
Action: Mouse pressed left at (371, 303)
Screenshot: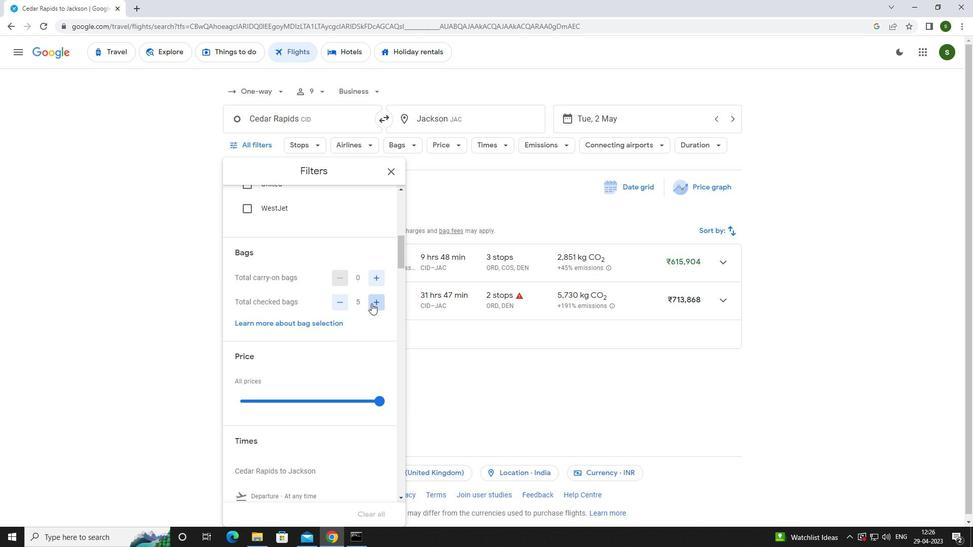 
Action: Mouse pressed left at (371, 303)
Screenshot: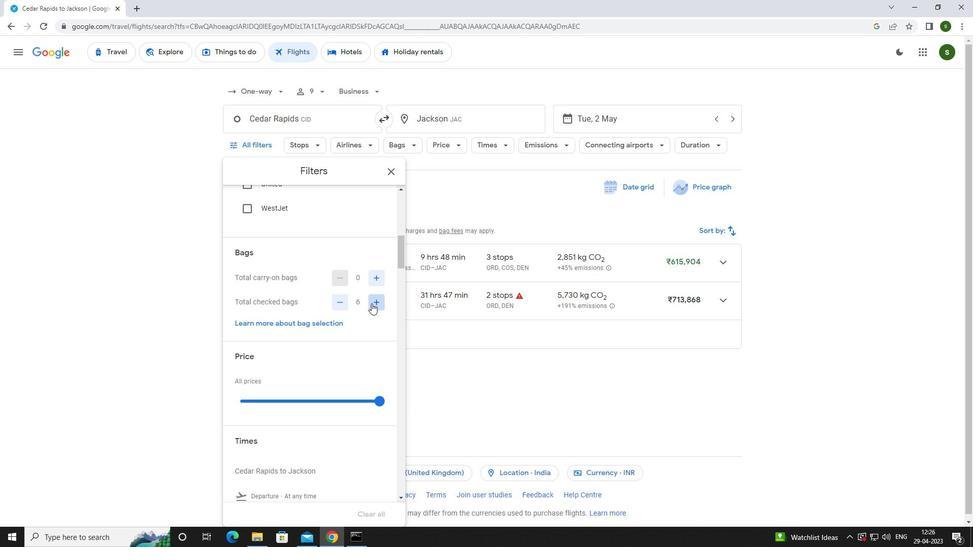 
Action: Mouse pressed left at (371, 303)
Screenshot: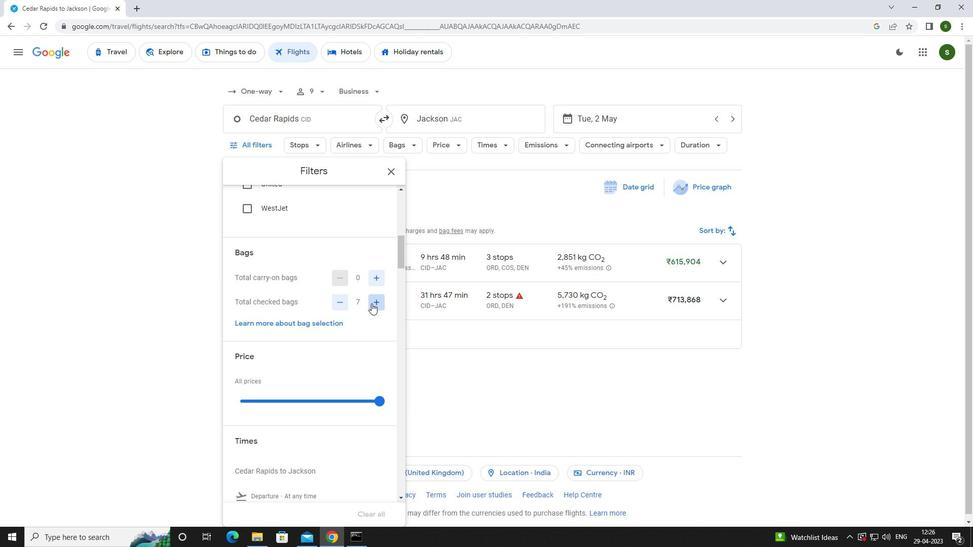 
Action: Mouse moved to (384, 402)
Screenshot: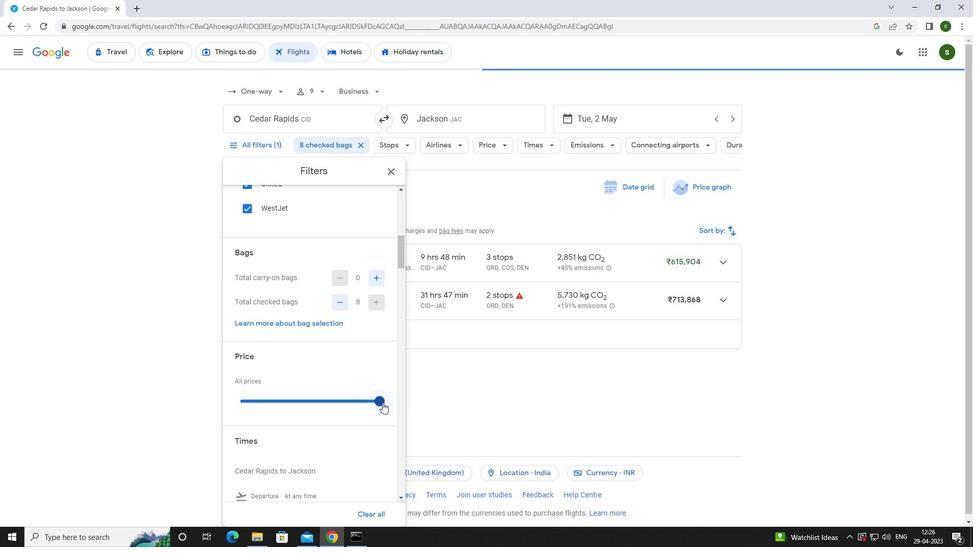 
Action: Mouse pressed left at (384, 402)
Screenshot: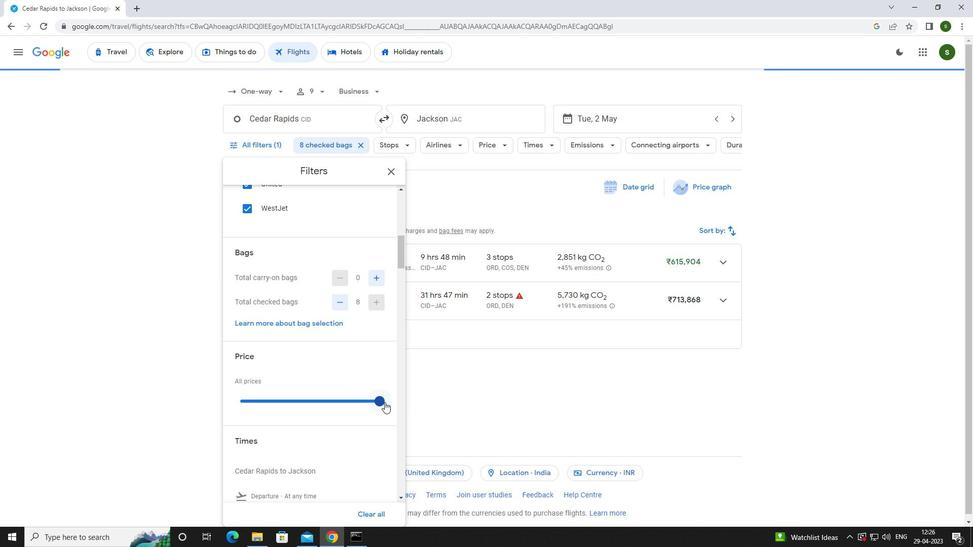 
Action: Mouse moved to (363, 399)
Screenshot: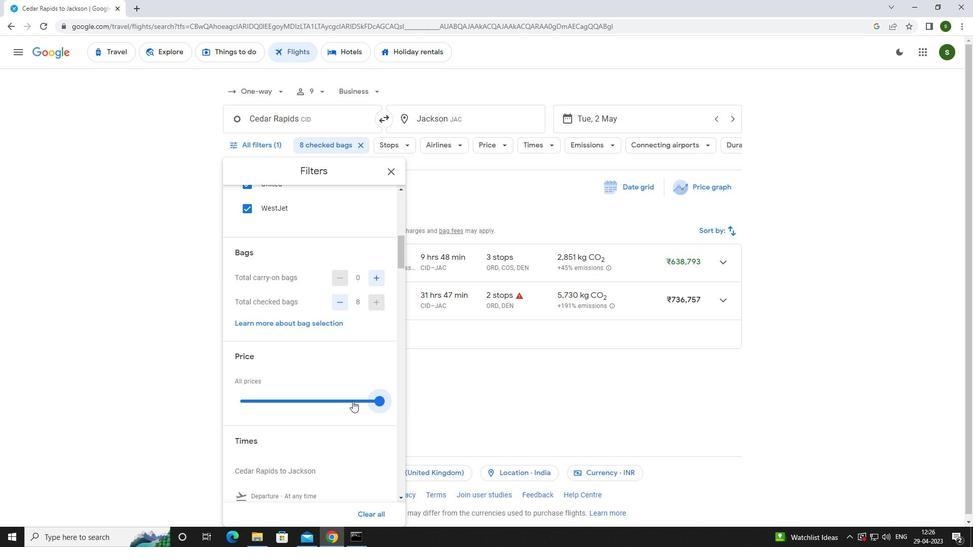 
Action: Mouse pressed left at (363, 399)
Screenshot: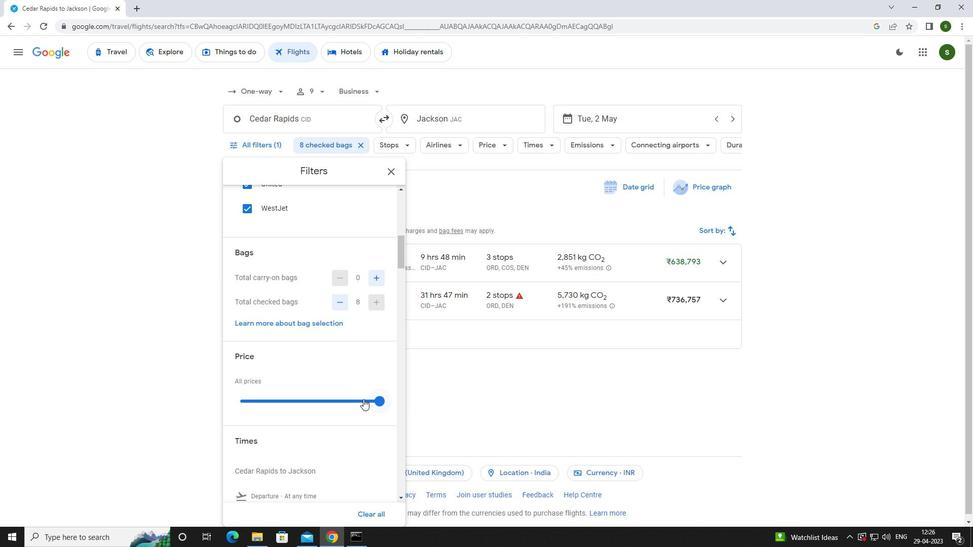 
Action: Mouse moved to (302, 404)
Screenshot: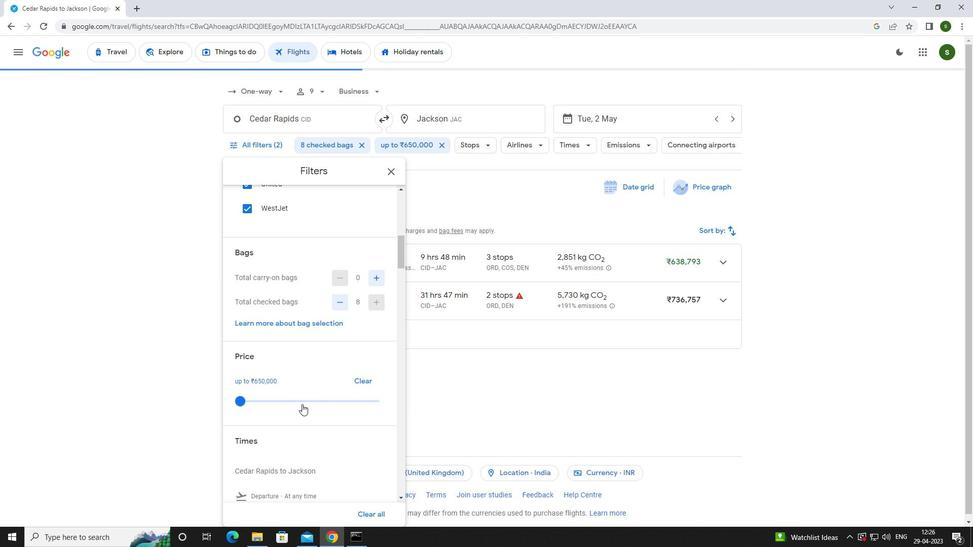 
Action: Mouse scrolled (302, 404) with delta (0, 0)
Screenshot: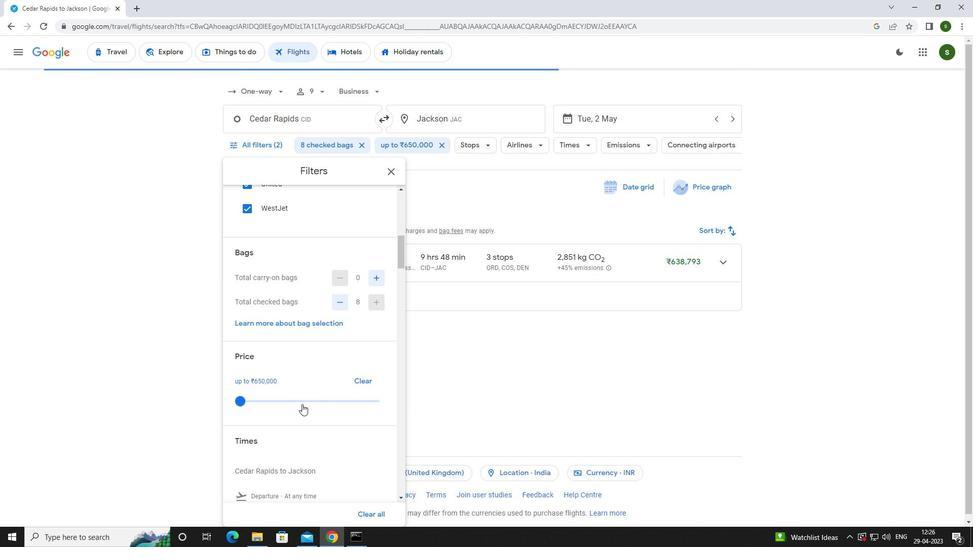 
Action: Mouse scrolled (302, 404) with delta (0, 0)
Screenshot: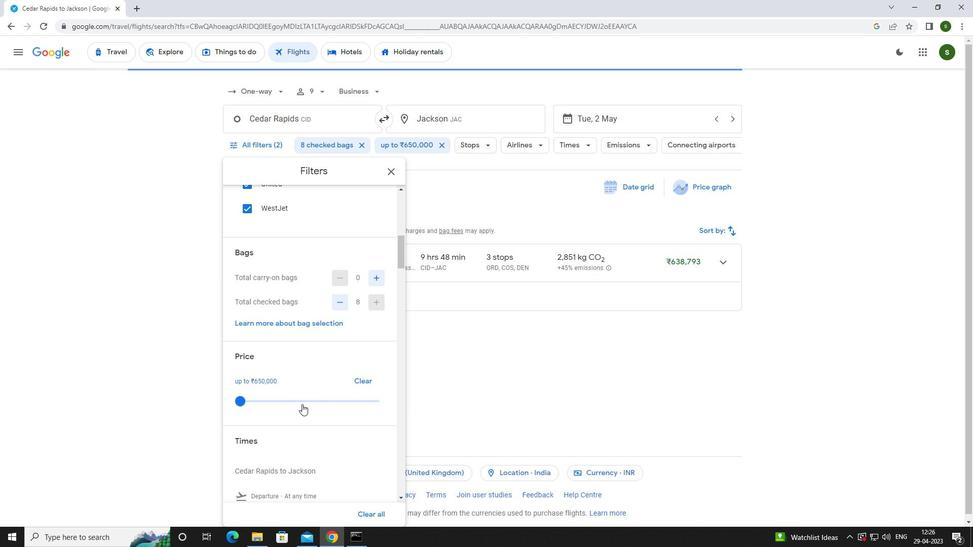 
Action: Mouse moved to (239, 411)
Screenshot: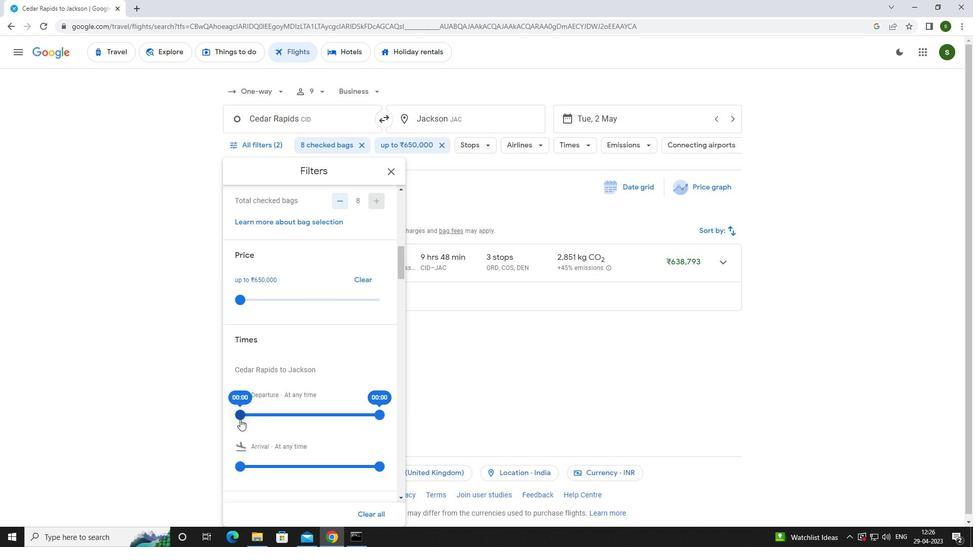 
Action: Mouse pressed left at (239, 411)
Screenshot: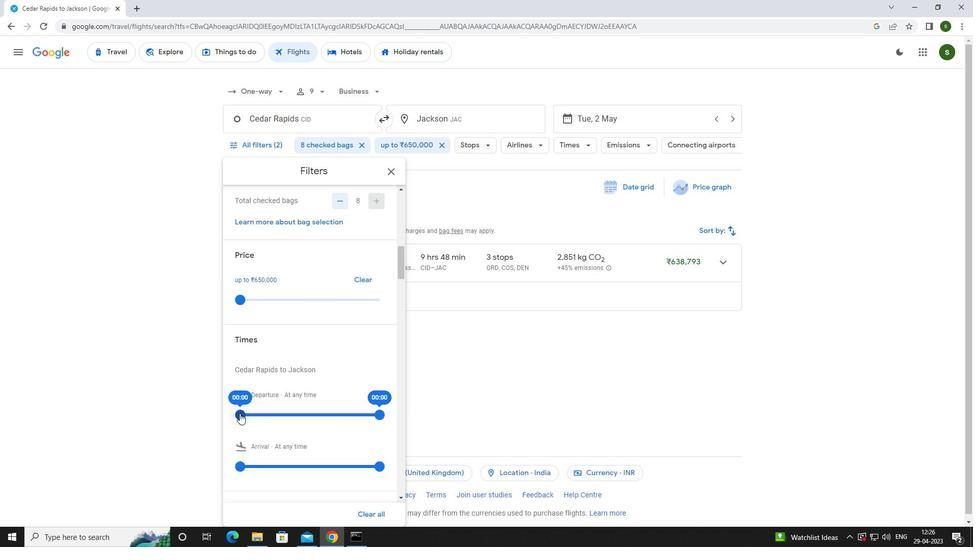 
Action: Mouse moved to (567, 383)
Screenshot: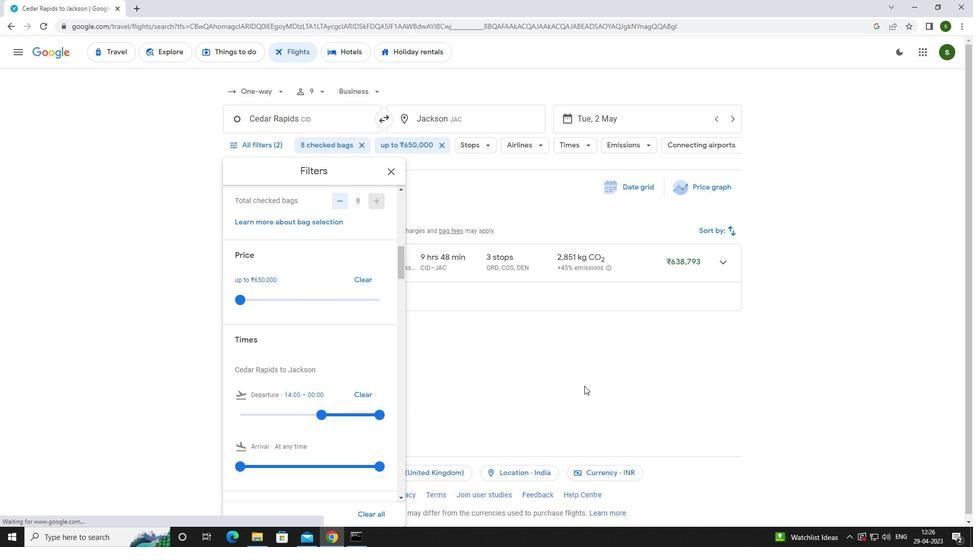 
Action: Mouse pressed left at (567, 383)
Screenshot: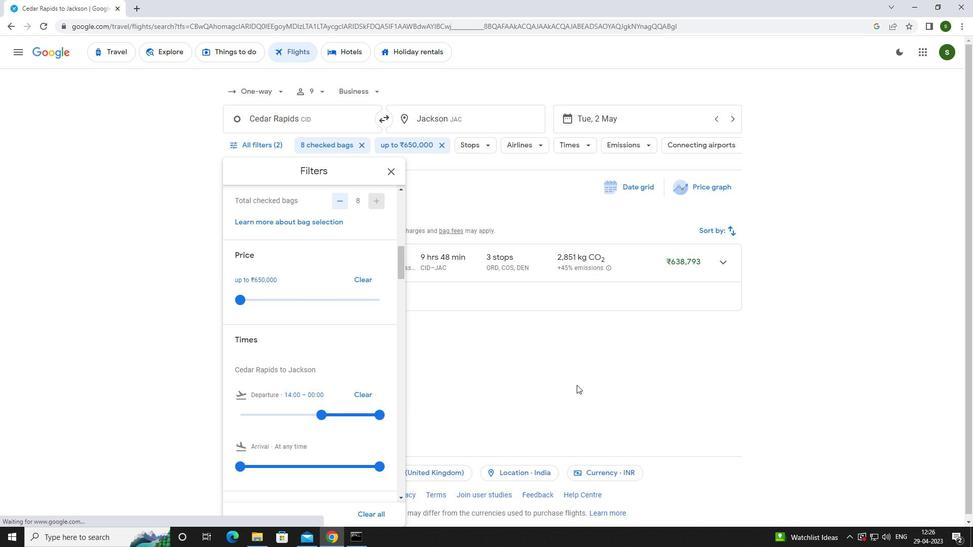 
